 Task: Select a due date automation when advanced on, the moment a card is due add fields without custom field "Resume" set to a date between 1 and 7 days ago.
Action: Mouse moved to (1305, 107)
Screenshot: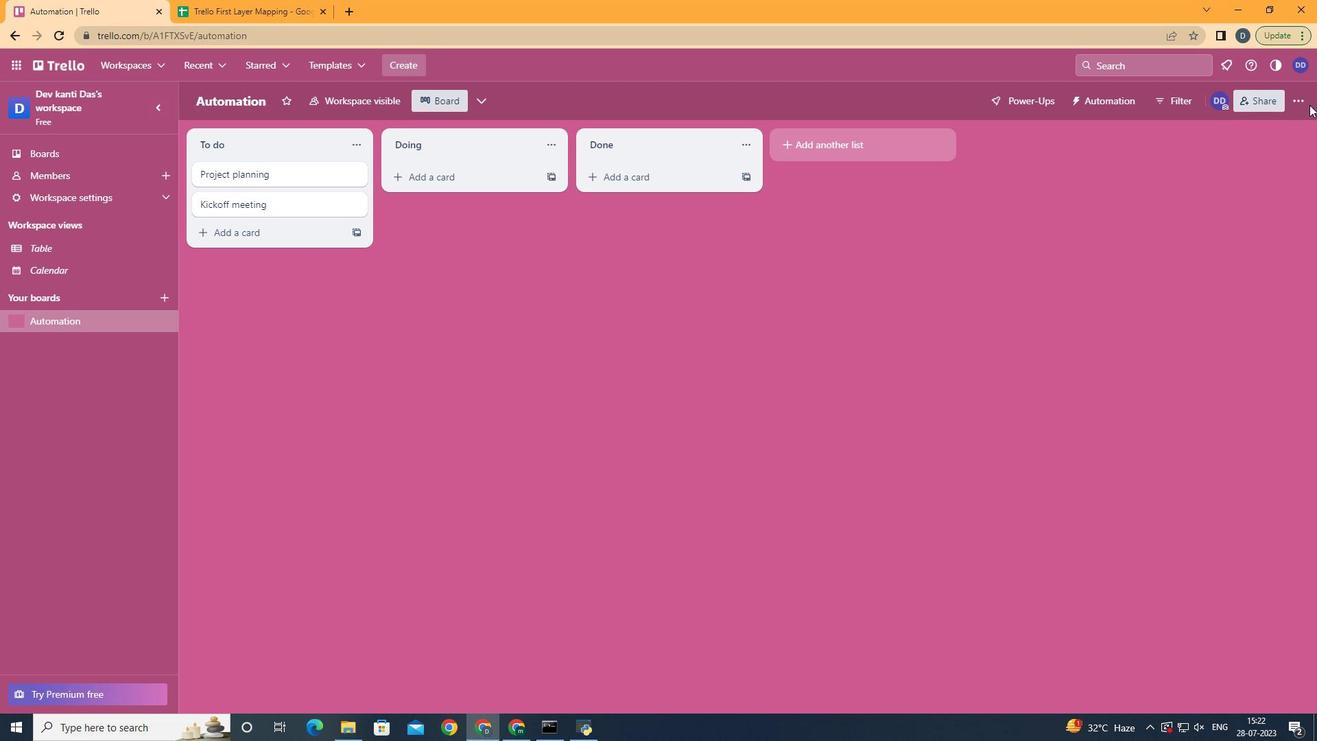 
Action: Mouse pressed left at (1305, 107)
Screenshot: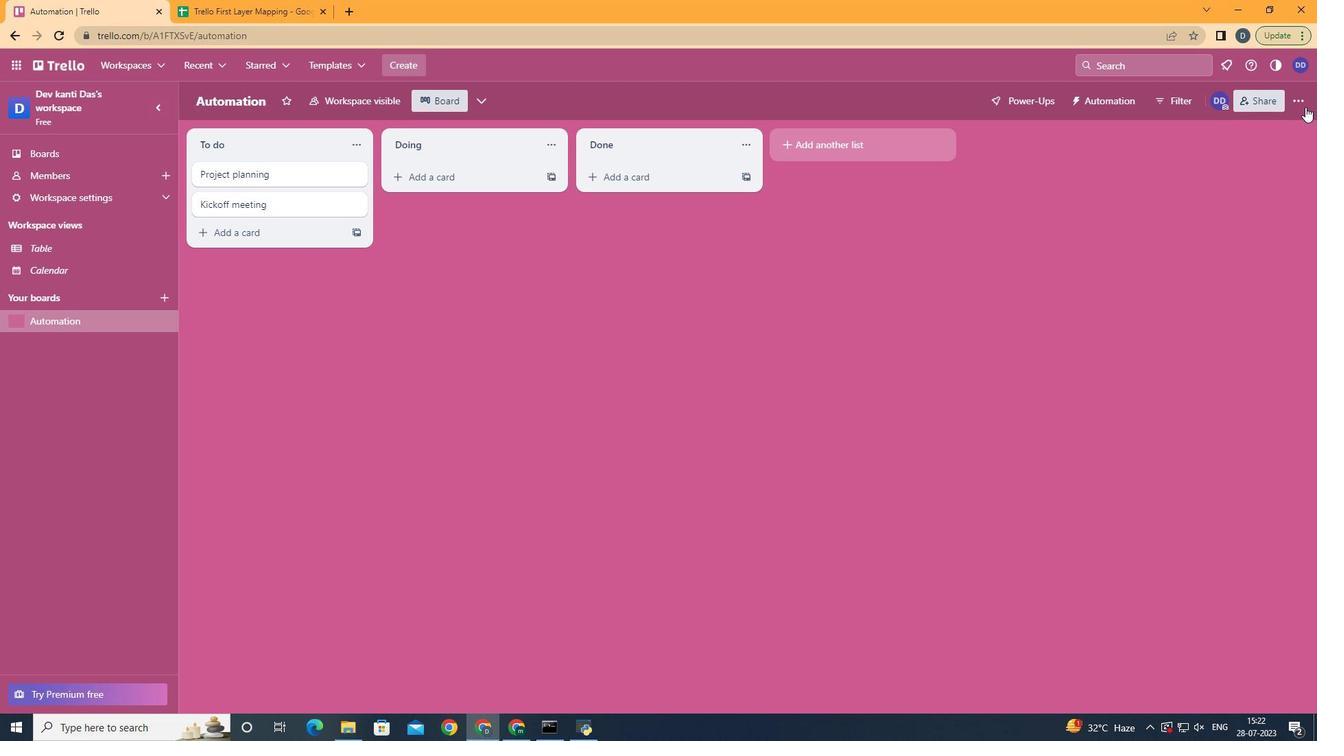 
Action: Mouse moved to (1196, 286)
Screenshot: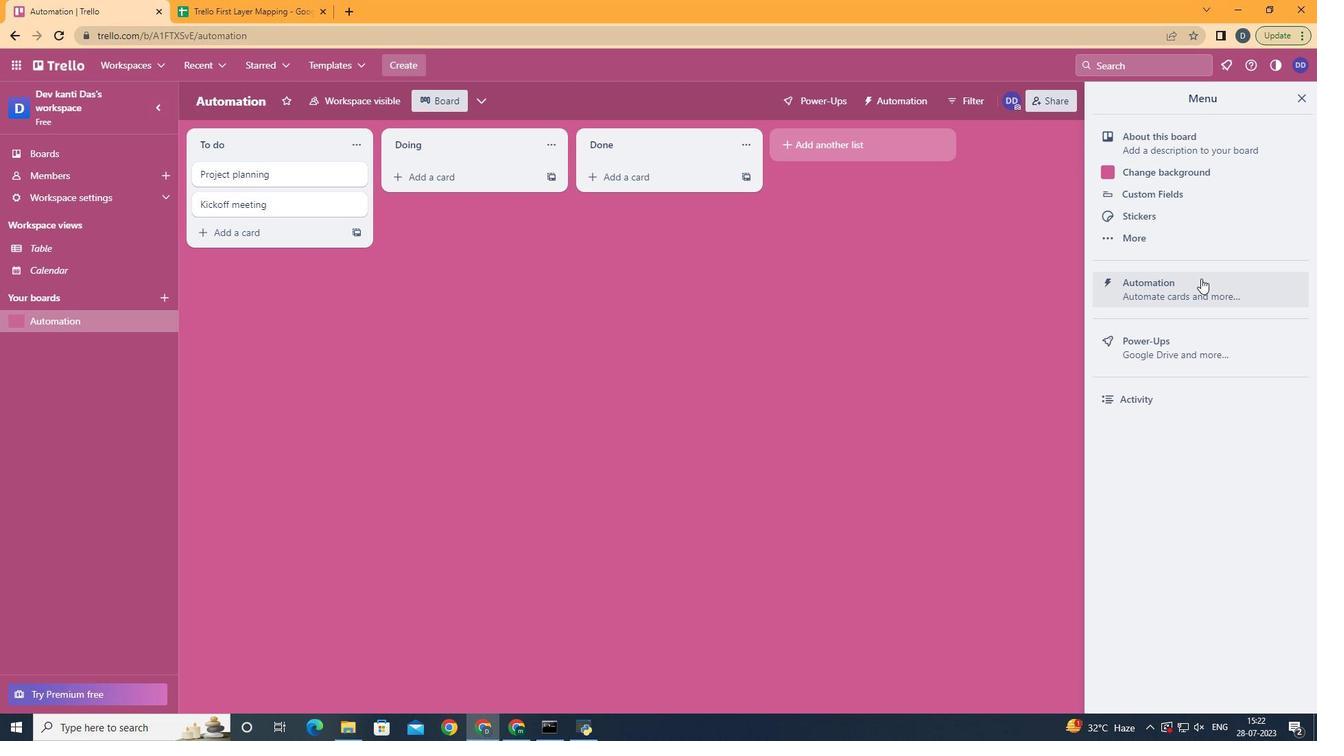 
Action: Mouse pressed left at (1196, 286)
Screenshot: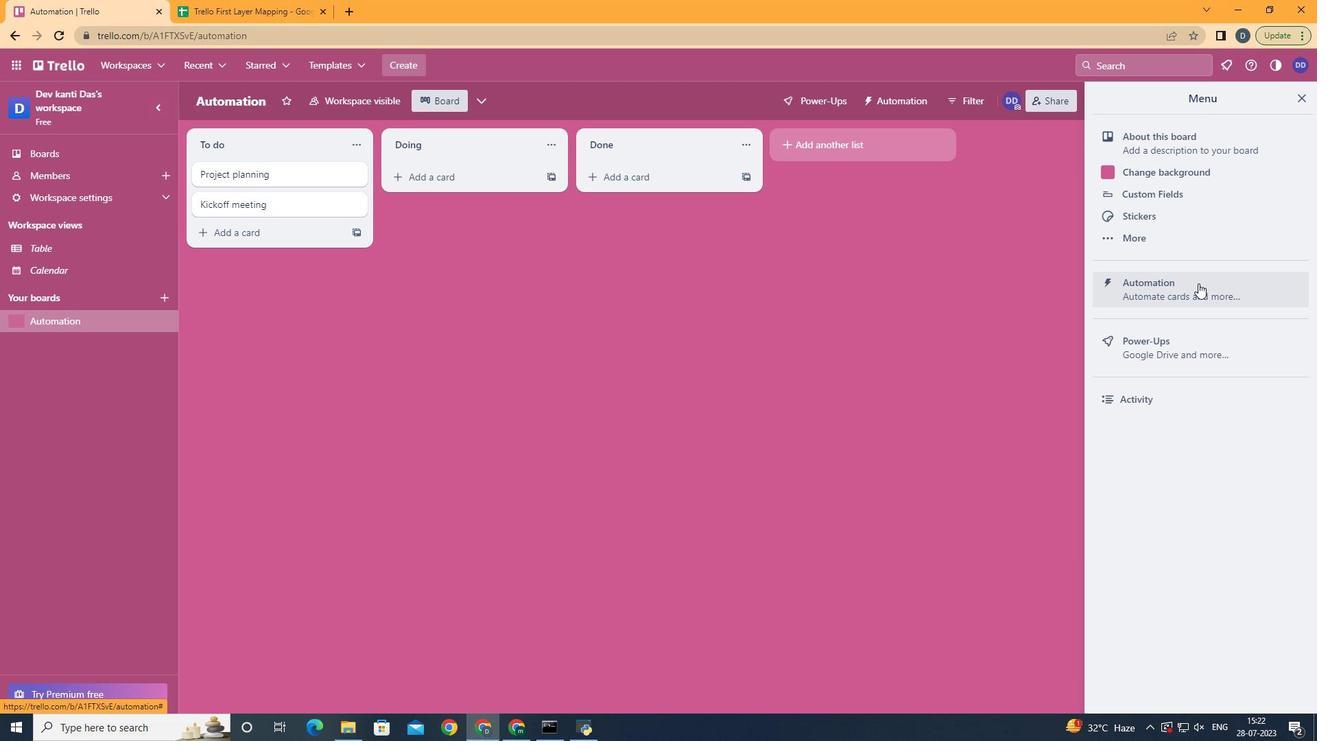 
Action: Mouse moved to (263, 273)
Screenshot: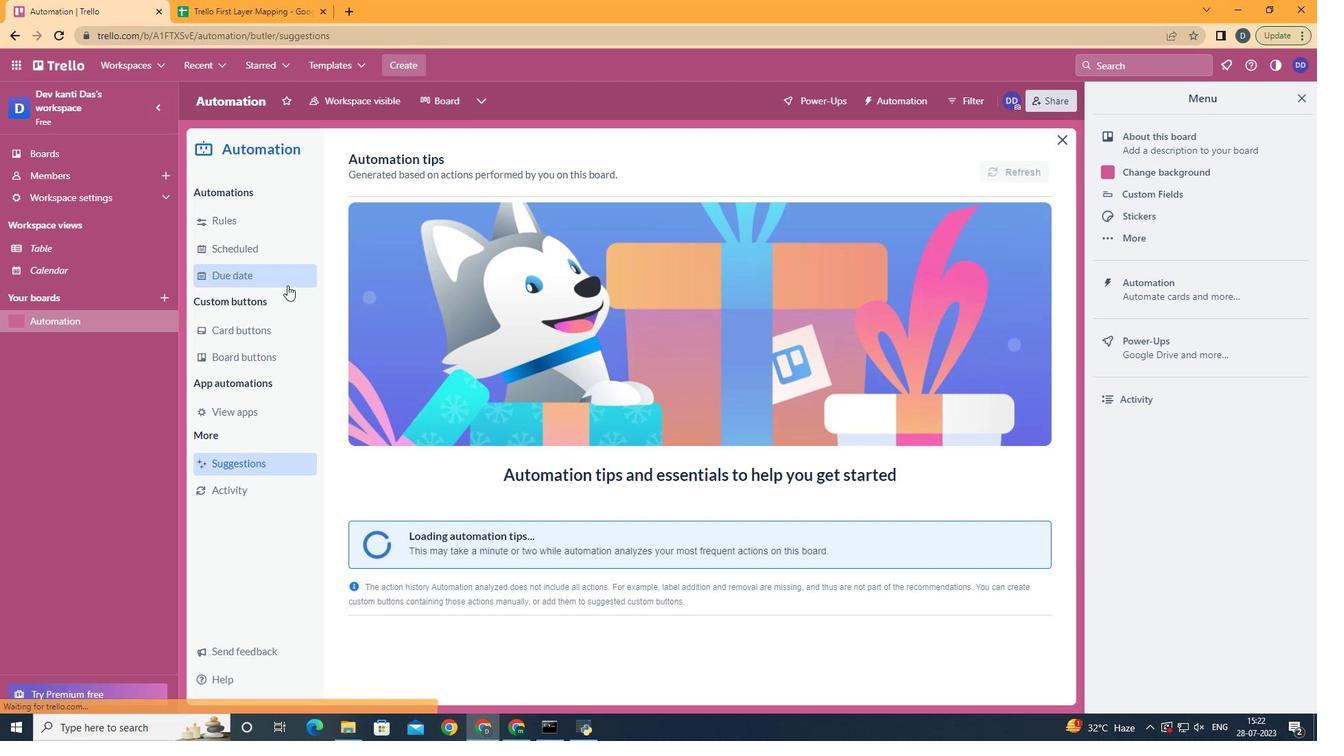 
Action: Mouse pressed left at (263, 273)
Screenshot: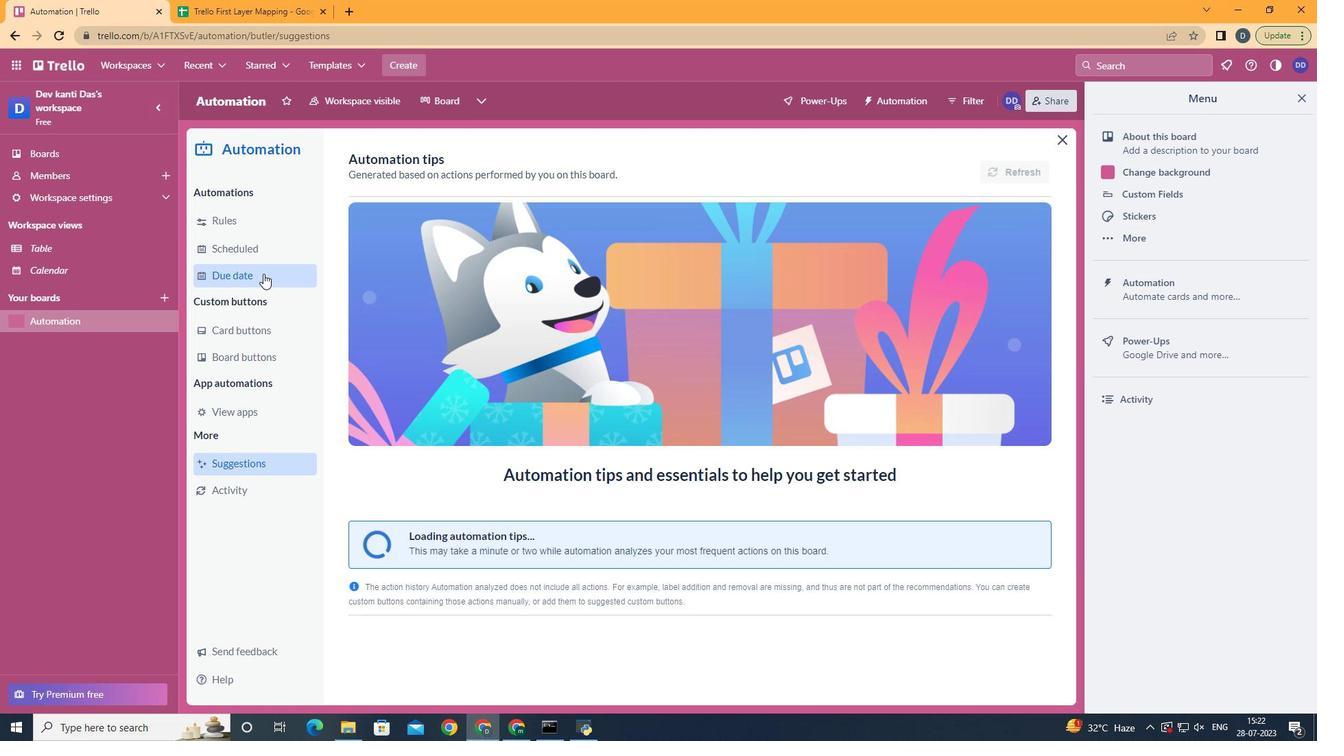 
Action: Mouse moved to (991, 168)
Screenshot: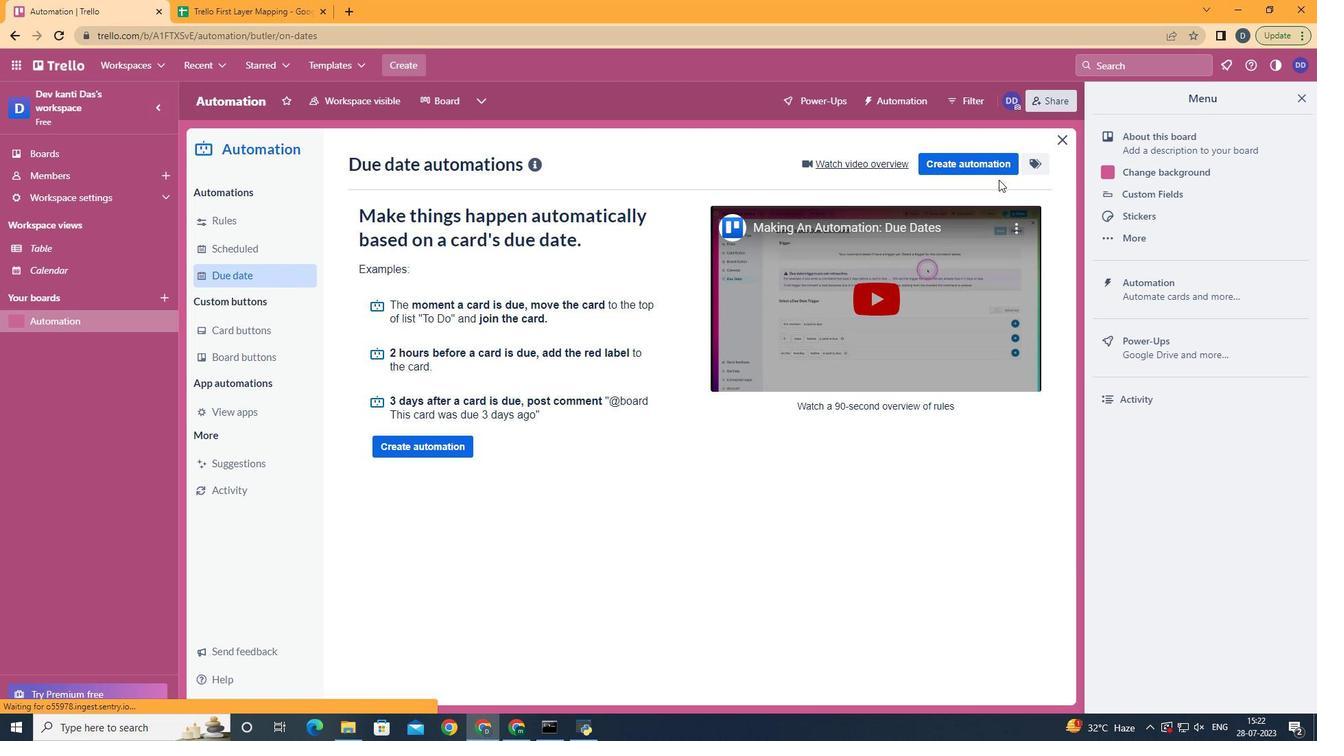 
Action: Mouse pressed left at (991, 168)
Screenshot: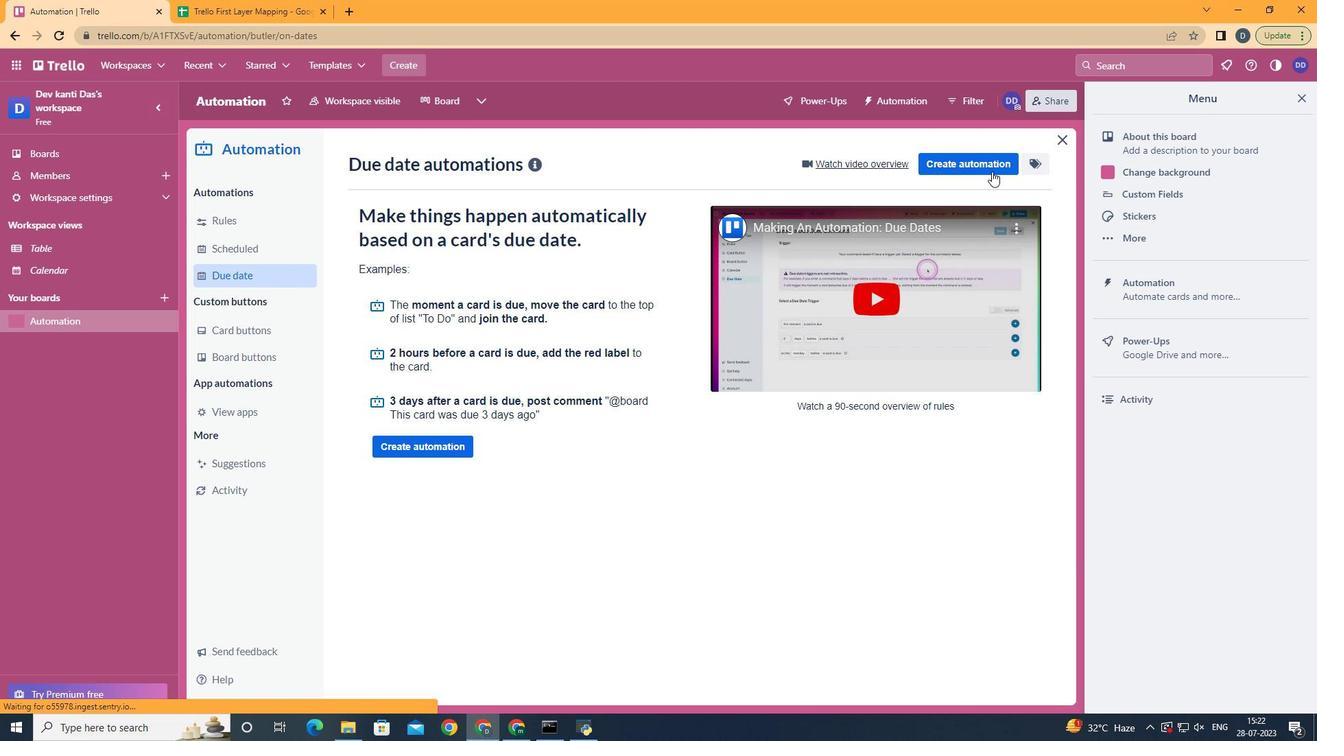 
Action: Mouse moved to (697, 302)
Screenshot: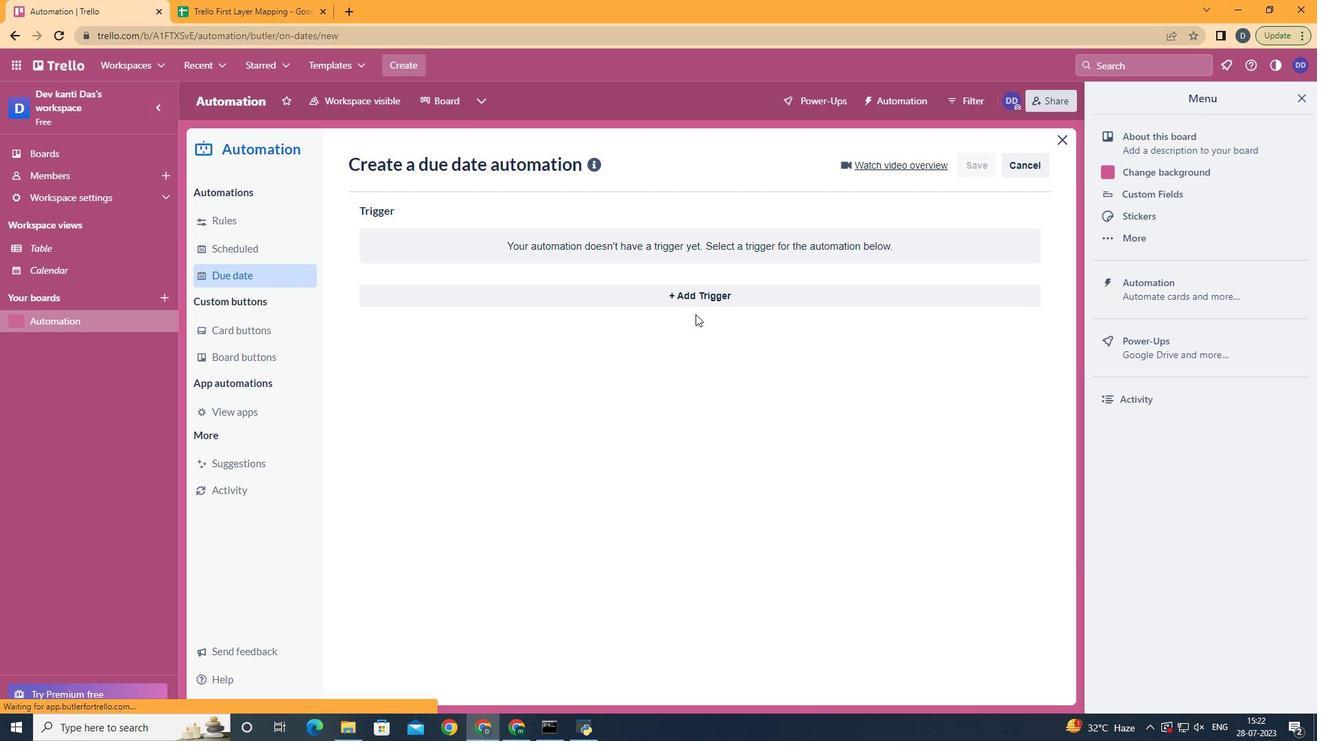 
Action: Mouse pressed left at (697, 302)
Screenshot: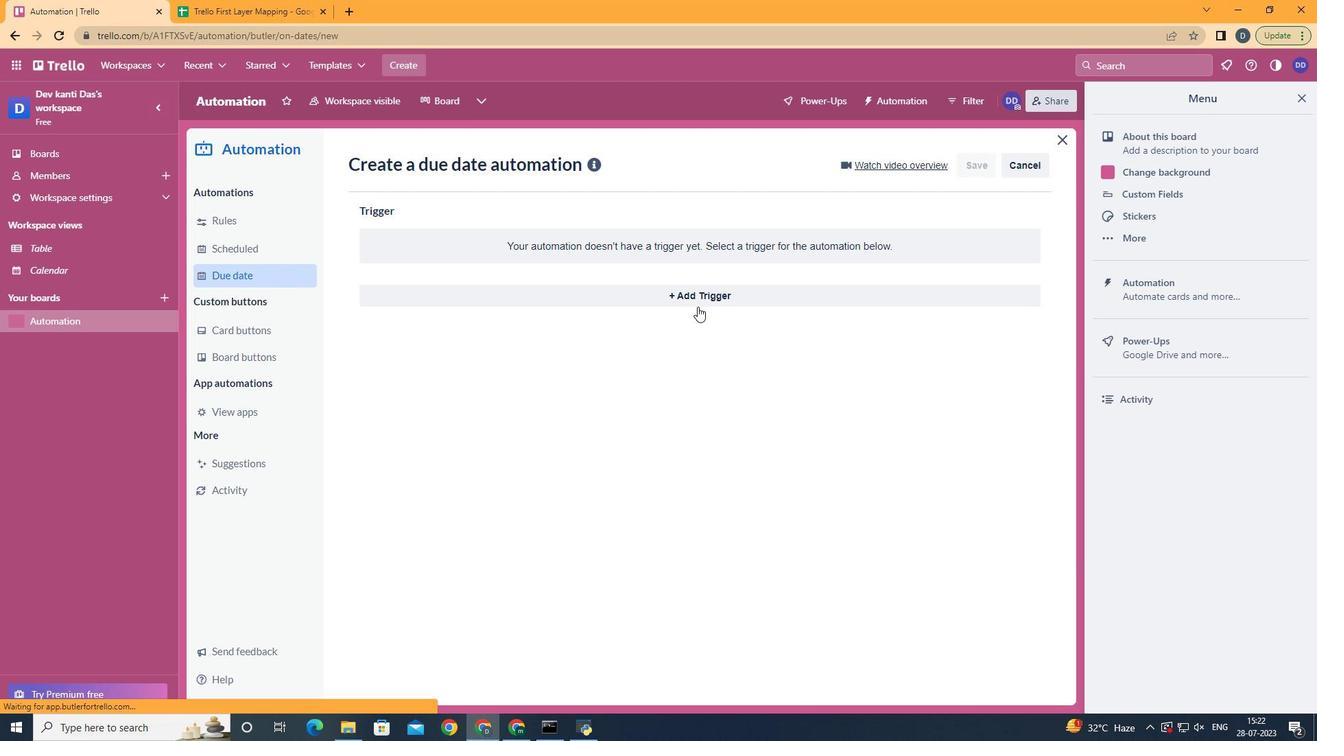 
Action: Mouse moved to (422, 483)
Screenshot: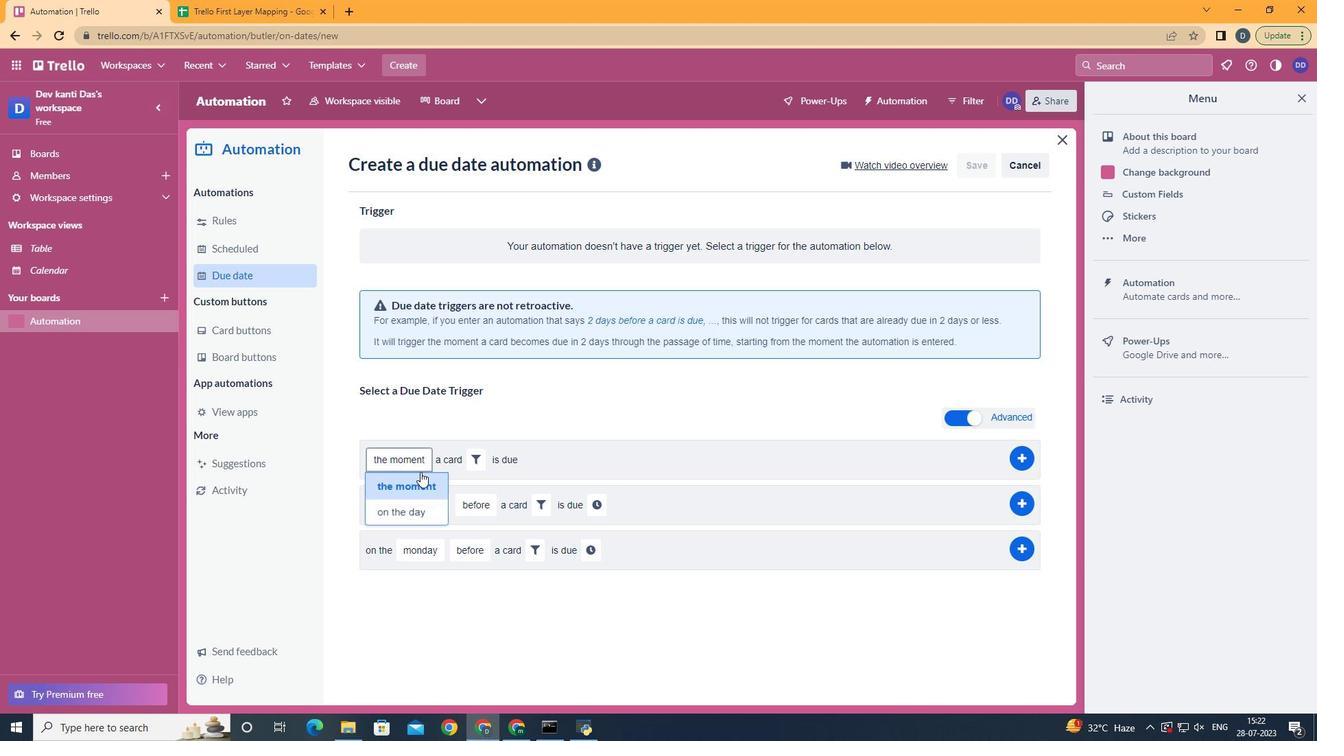 
Action: Mouse pressed left at (422, 483)
Screenshot: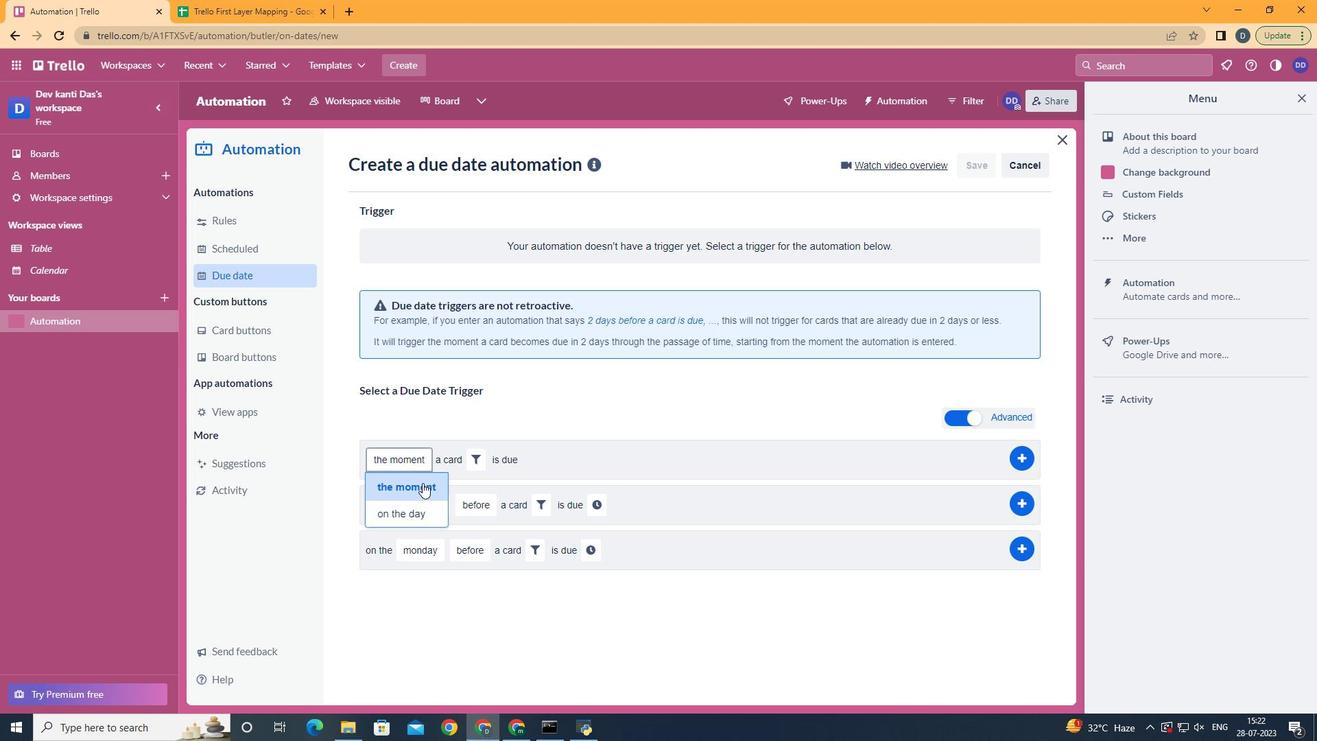 
Action: Mouse moved to (474, 457)
Screenshot: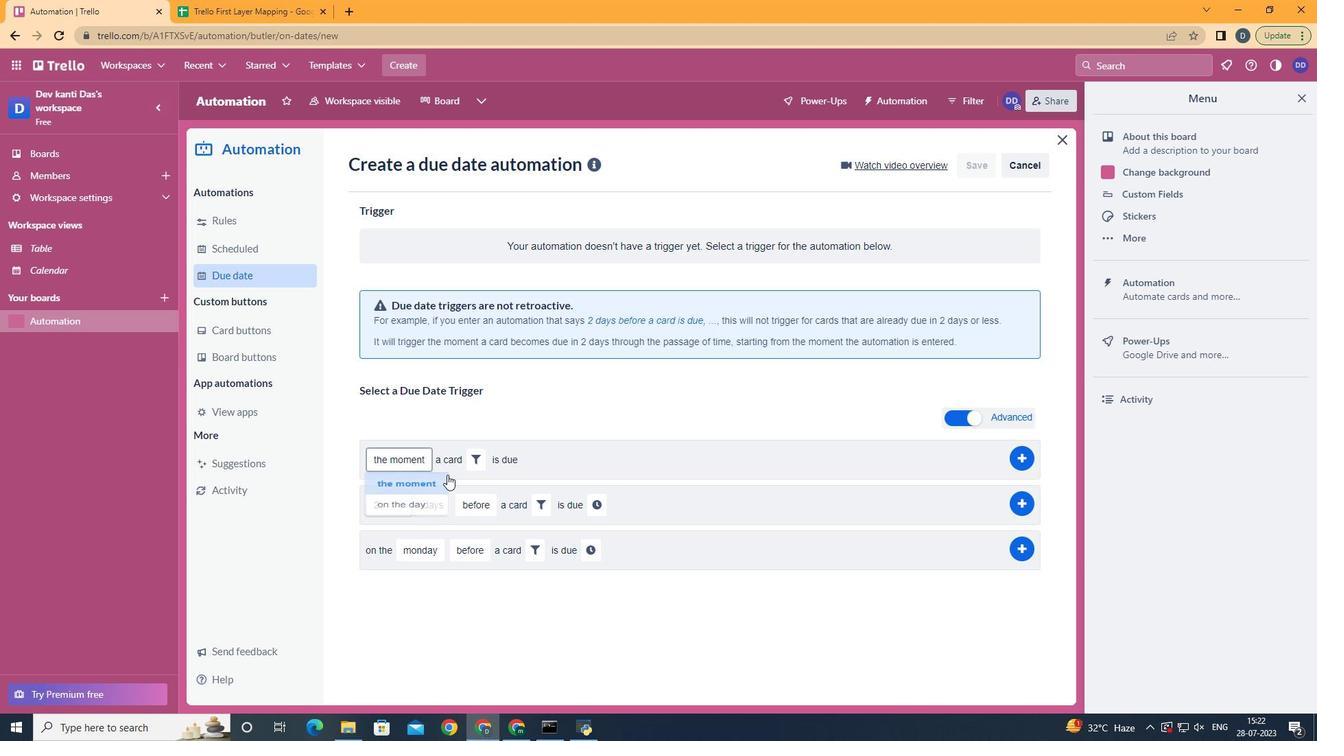 
Action: Mouse pressed left at (474, 457)
Screenshot: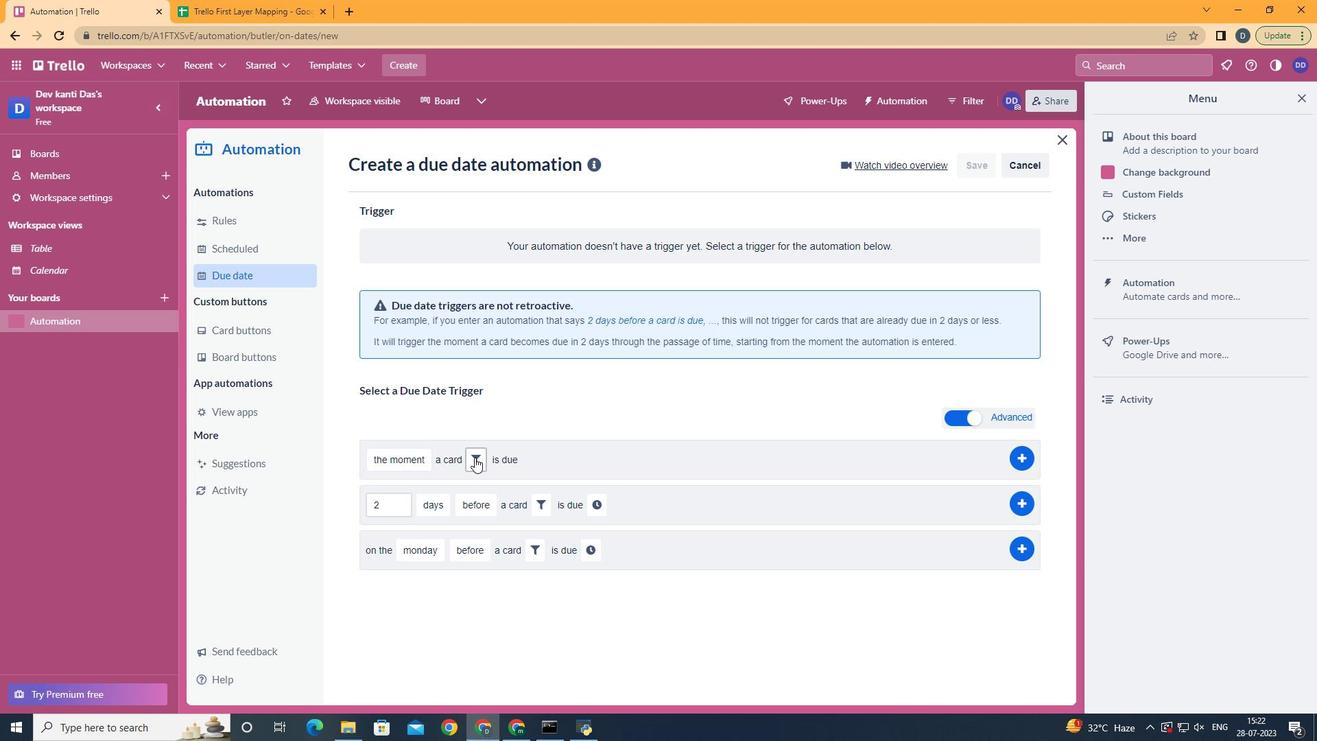 
Action: Mouse moved to (708, 503)
Screenshot: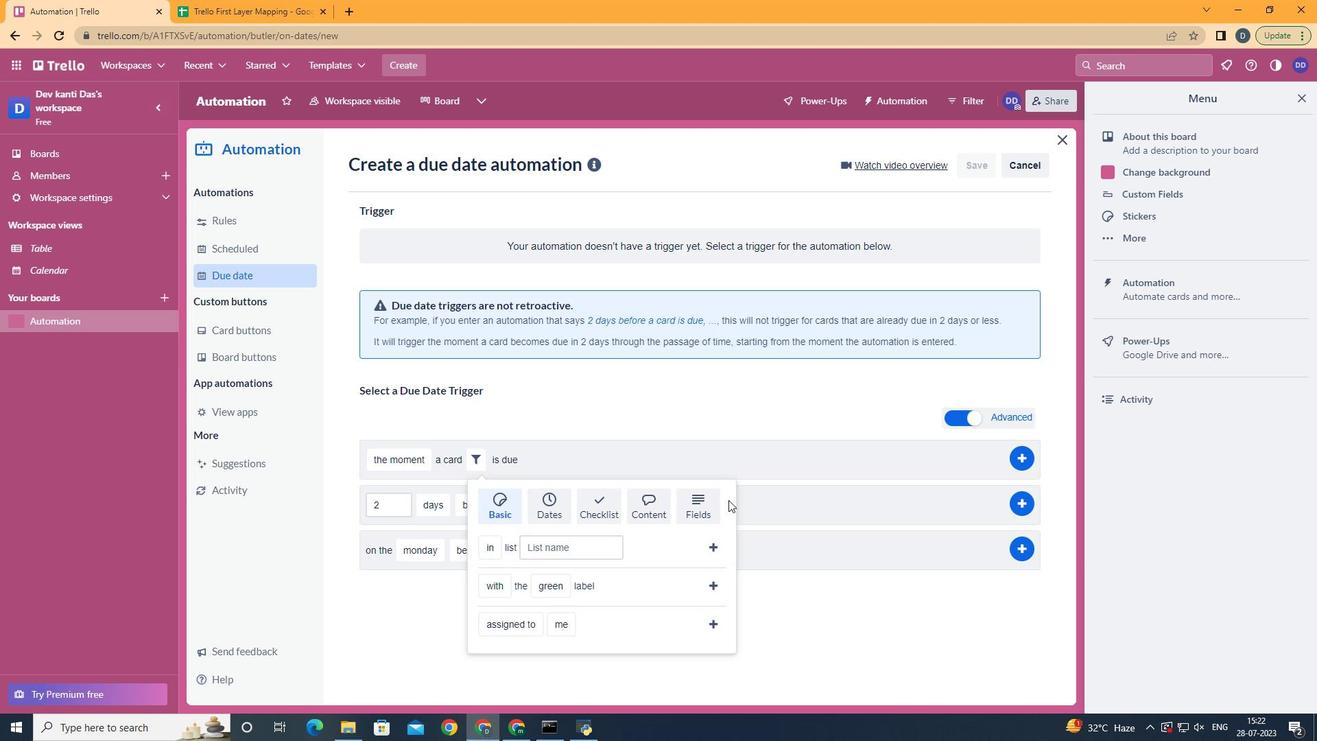 
Action: Mouse pressed left at (708, 503)
Screenshot: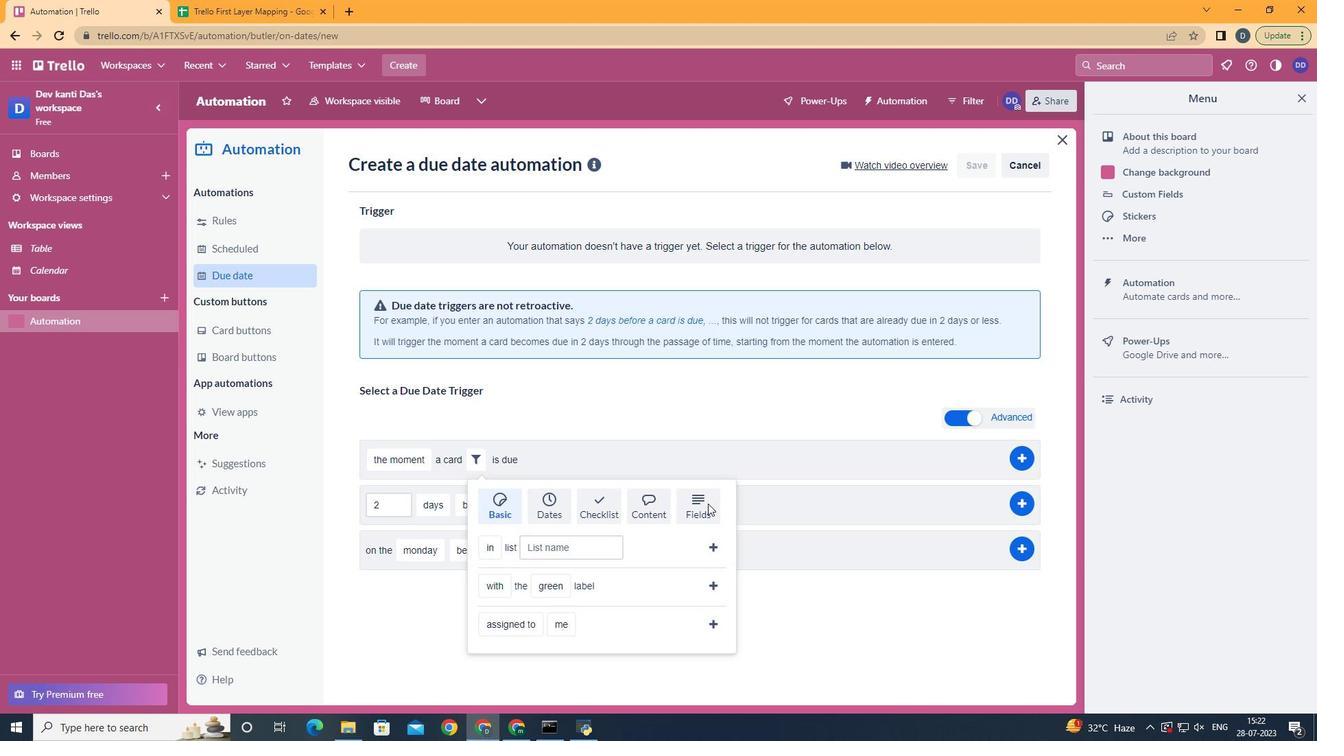 
Action: Mouse scrolled (708, 503) with delta (0, 0)
Screenshot: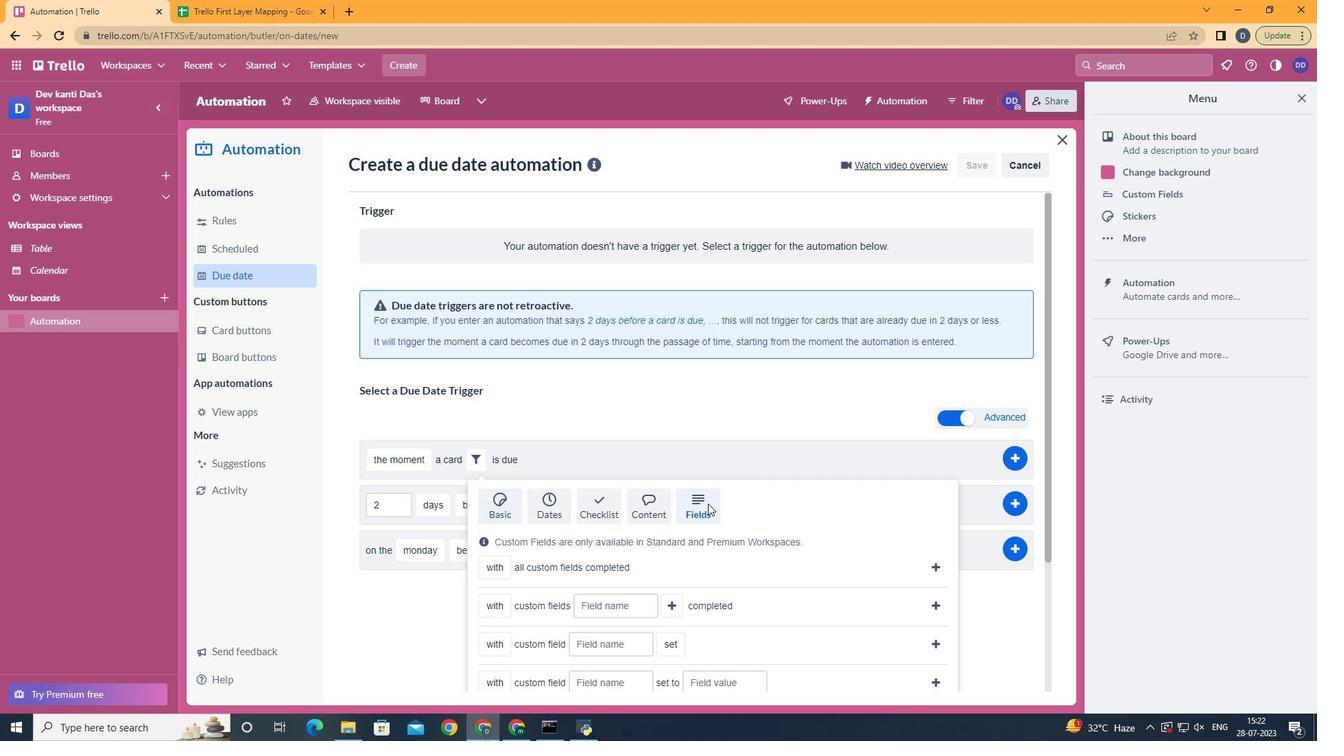
Action: Mouse scrolled (708, 503) with delta (0, 0)
Screenshot: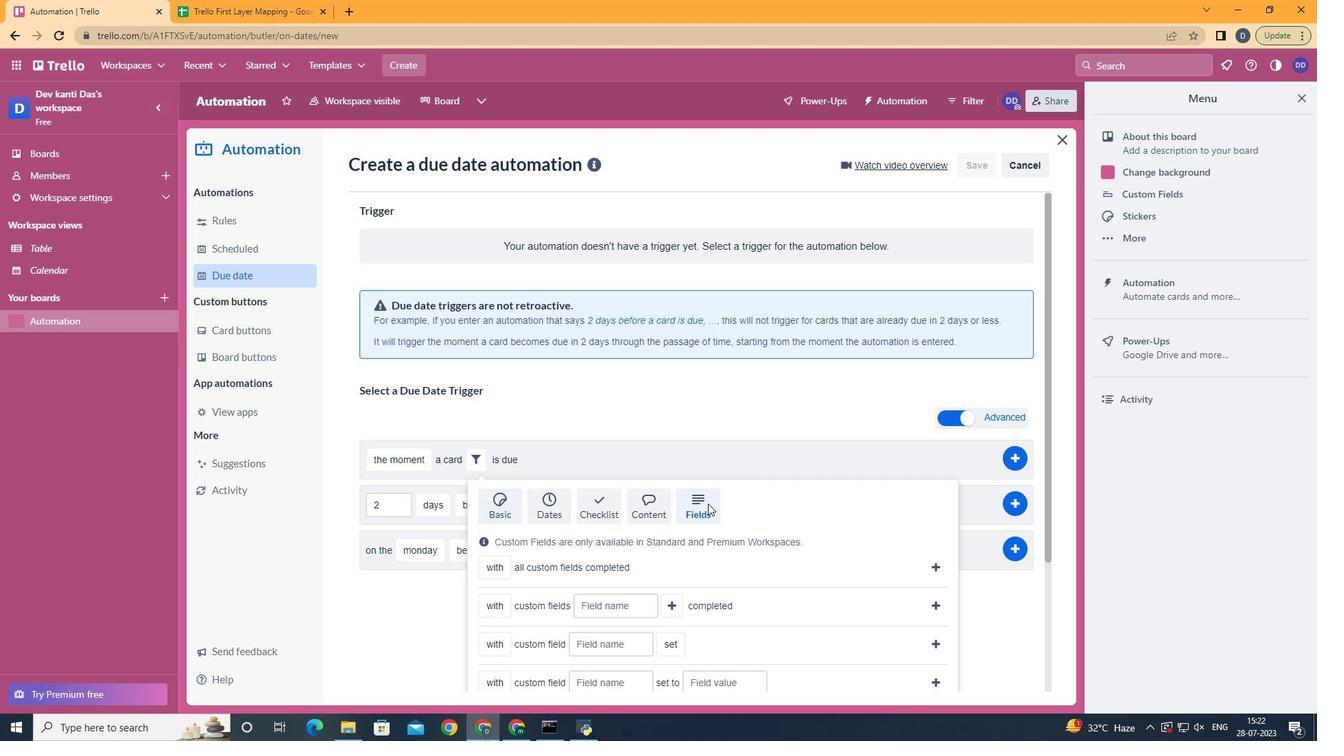 
Action: Mouse scrolled (708, 503) with delta (0, 0)
Screenshot: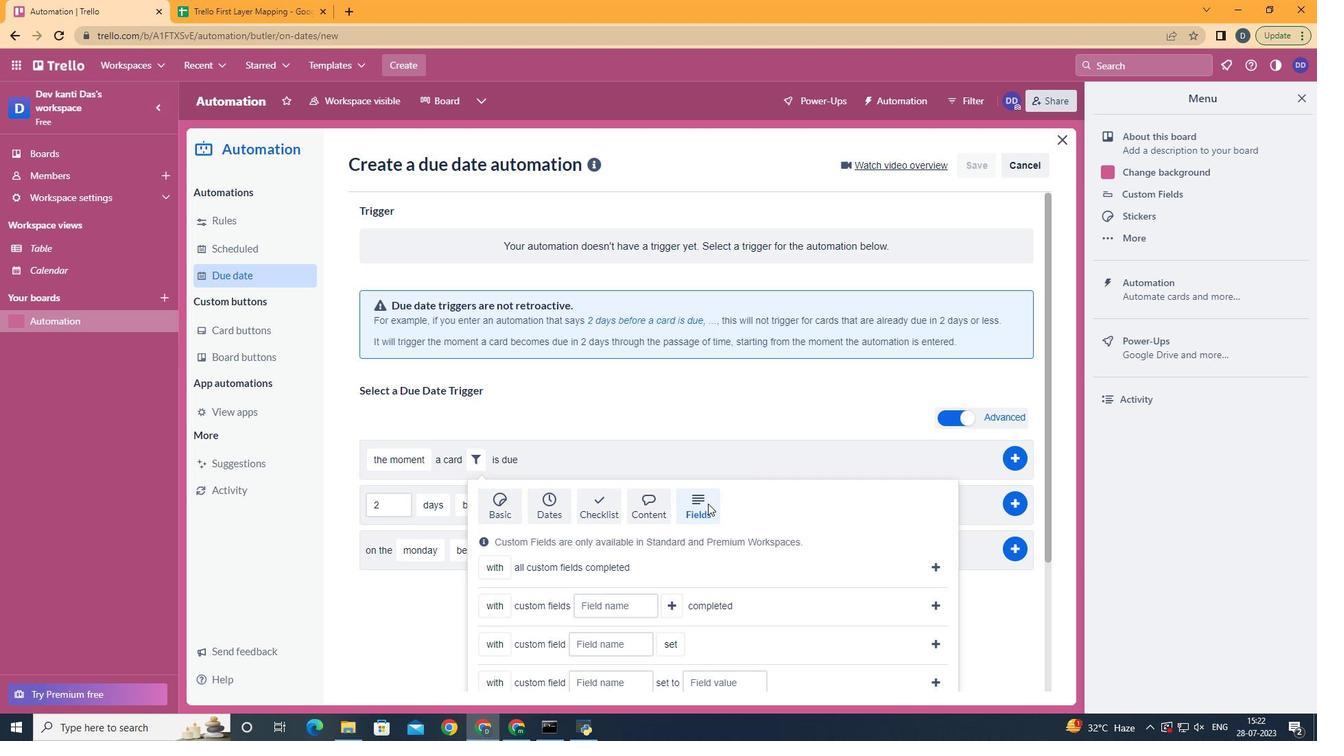 
Action: Mouse scrolled (708, 502) with delta (0, -1)
Screenshot: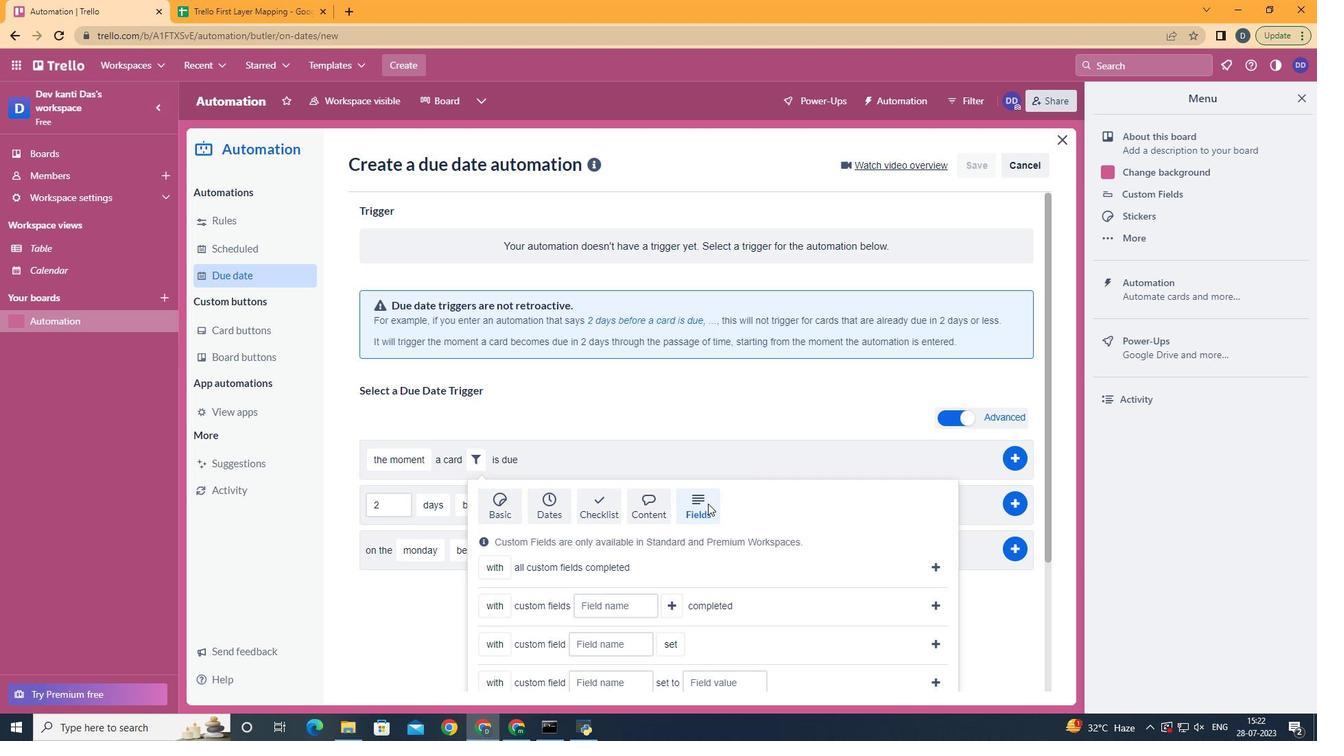 
Action: Mouse scrolled (708, 503) with delta (0, 0)
Screenshot: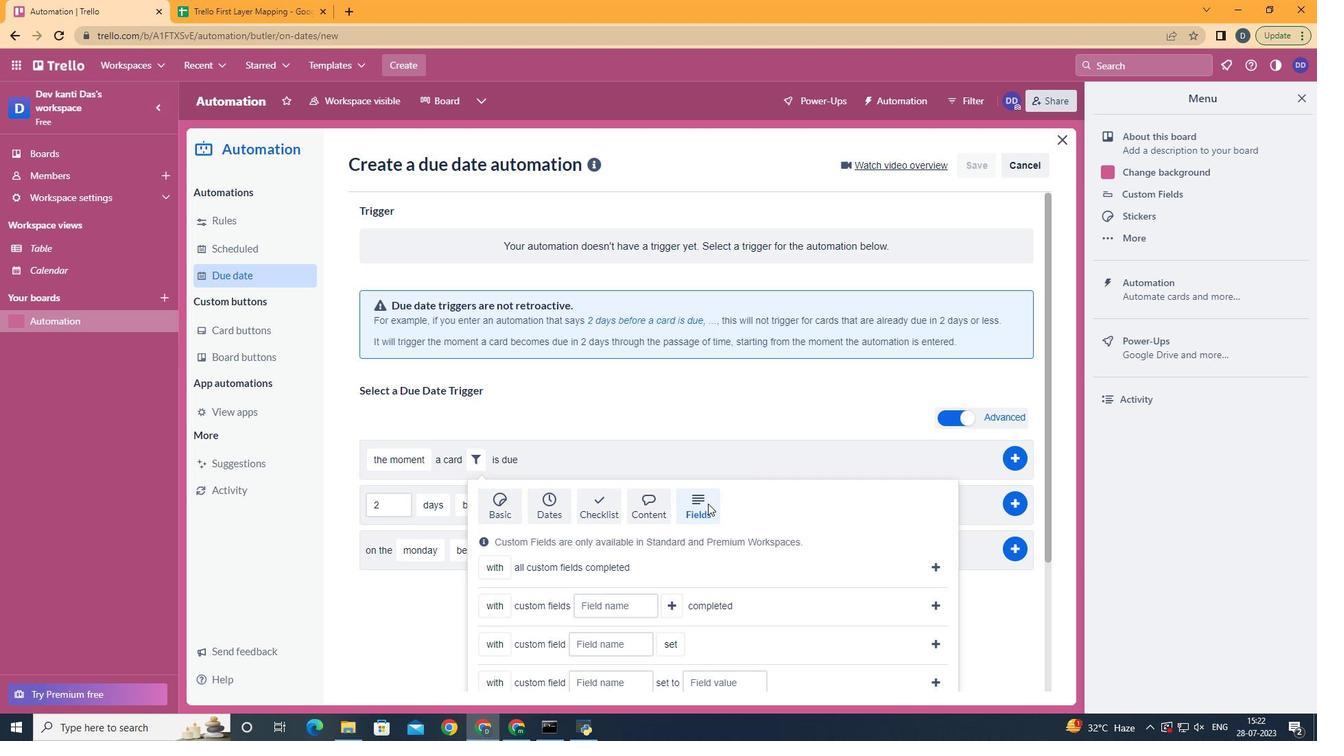 
Action: Mouse scrolled (708, 503) with delta (0, 0)
Screenshot: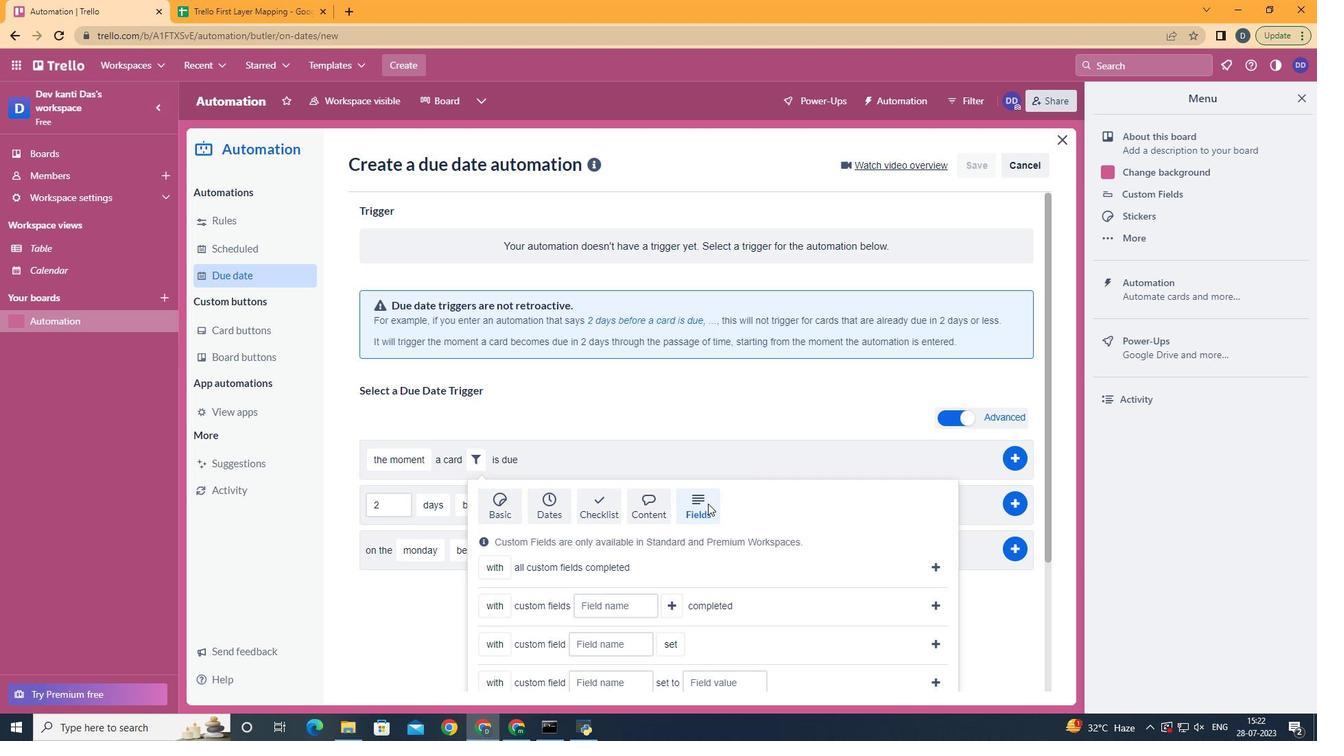 
Action: Mouse moved to (501, 629)
Screenshot: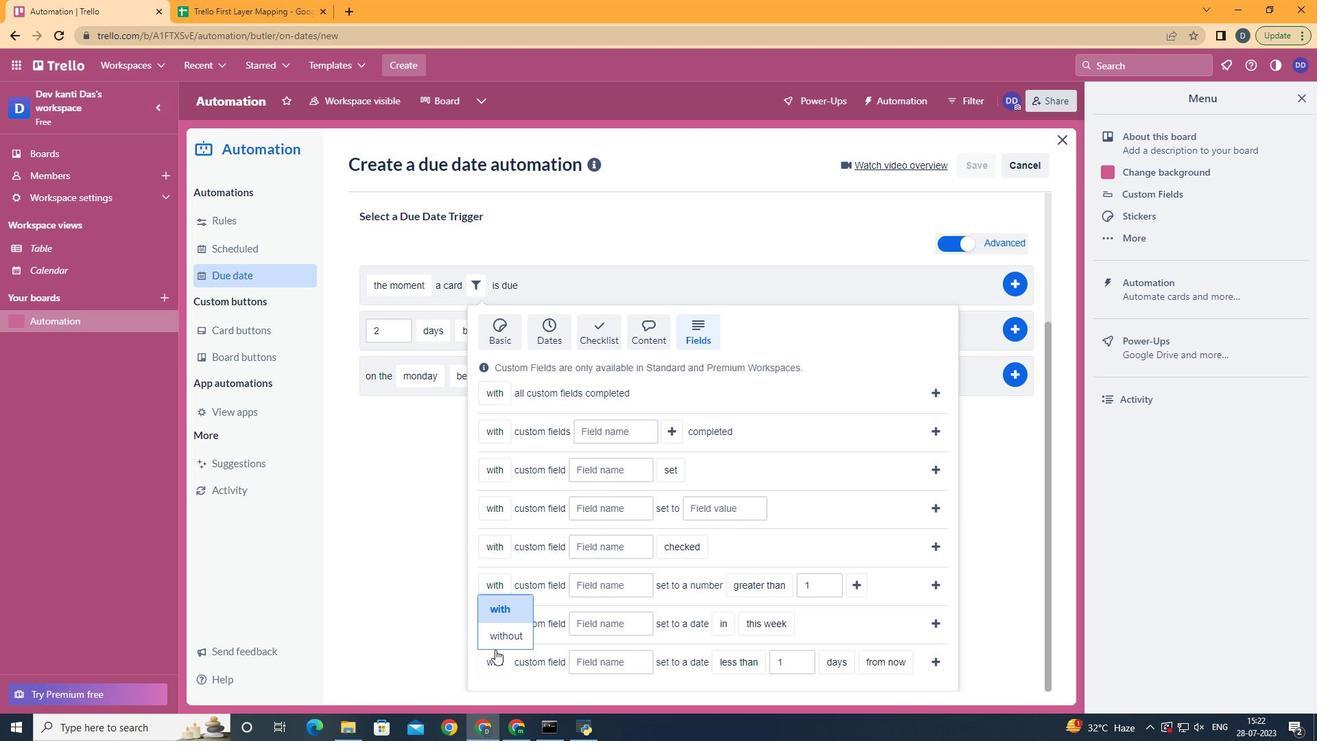 
Action: Mouse pressed left at (501, 629)
Screenshot: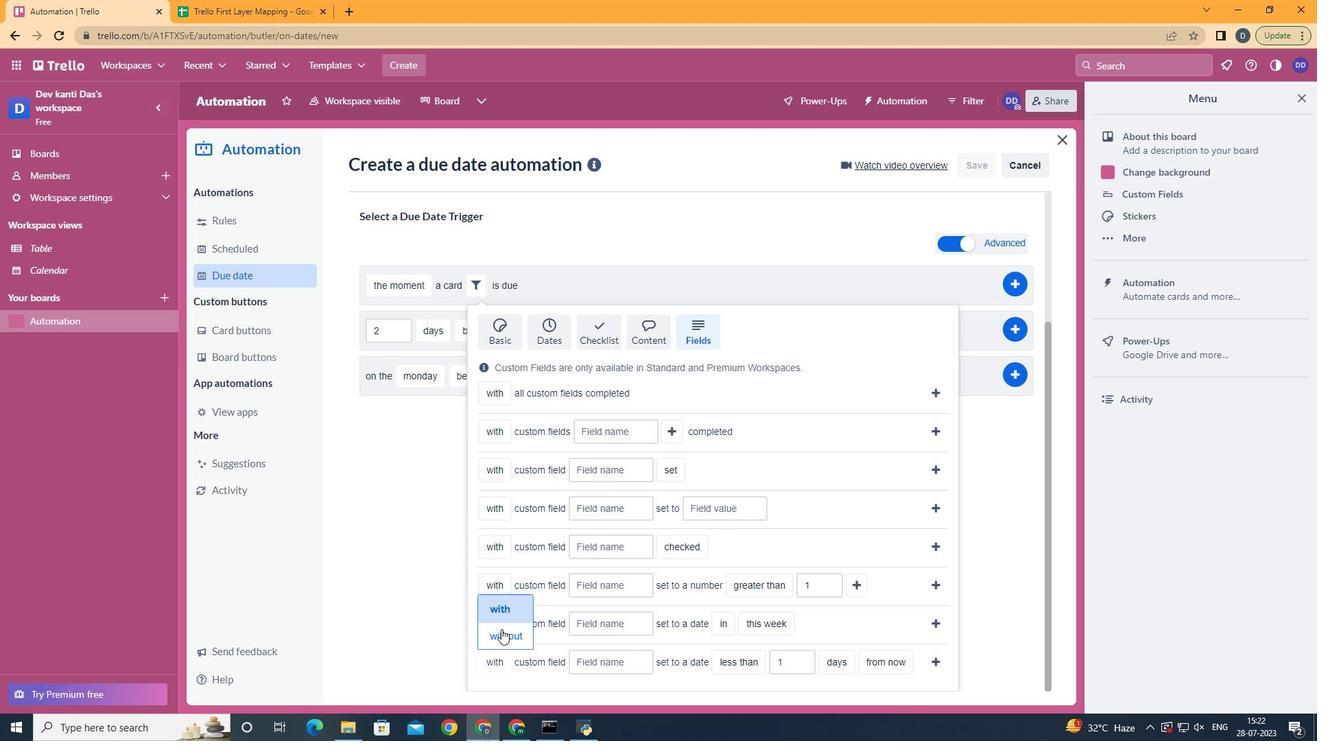 
Action: Mouse moved to (597, 654)
Screenshot: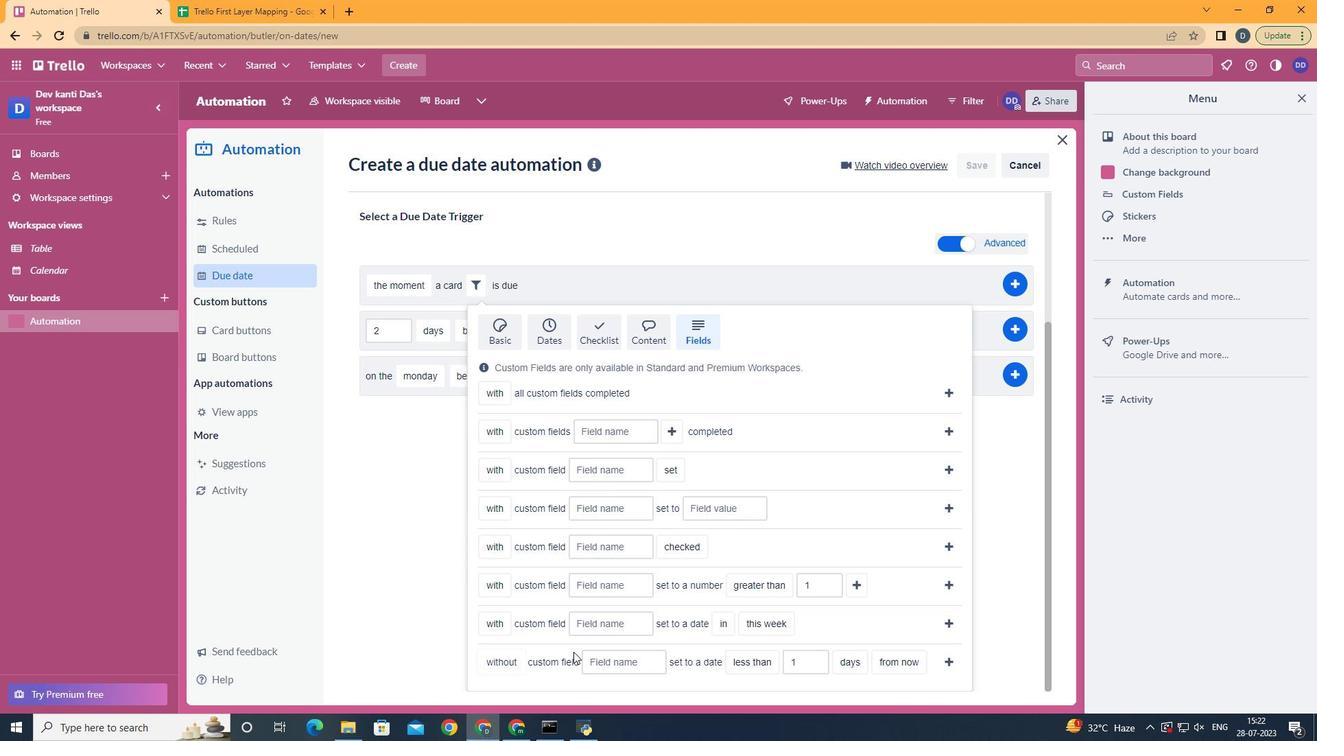 
Action: Mouse pressed left at (597, 654)
Screenshot: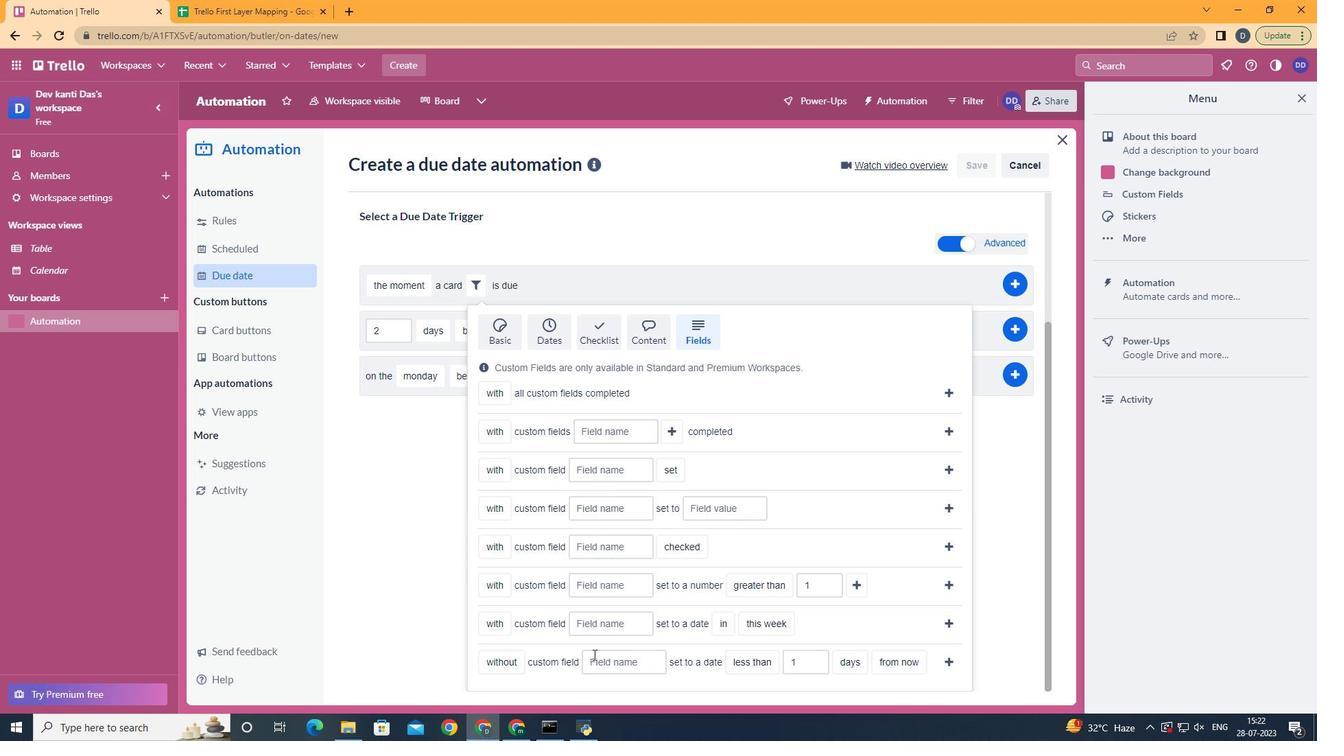 
Action: Key pressed <Key.shift>Resume
Screenshot: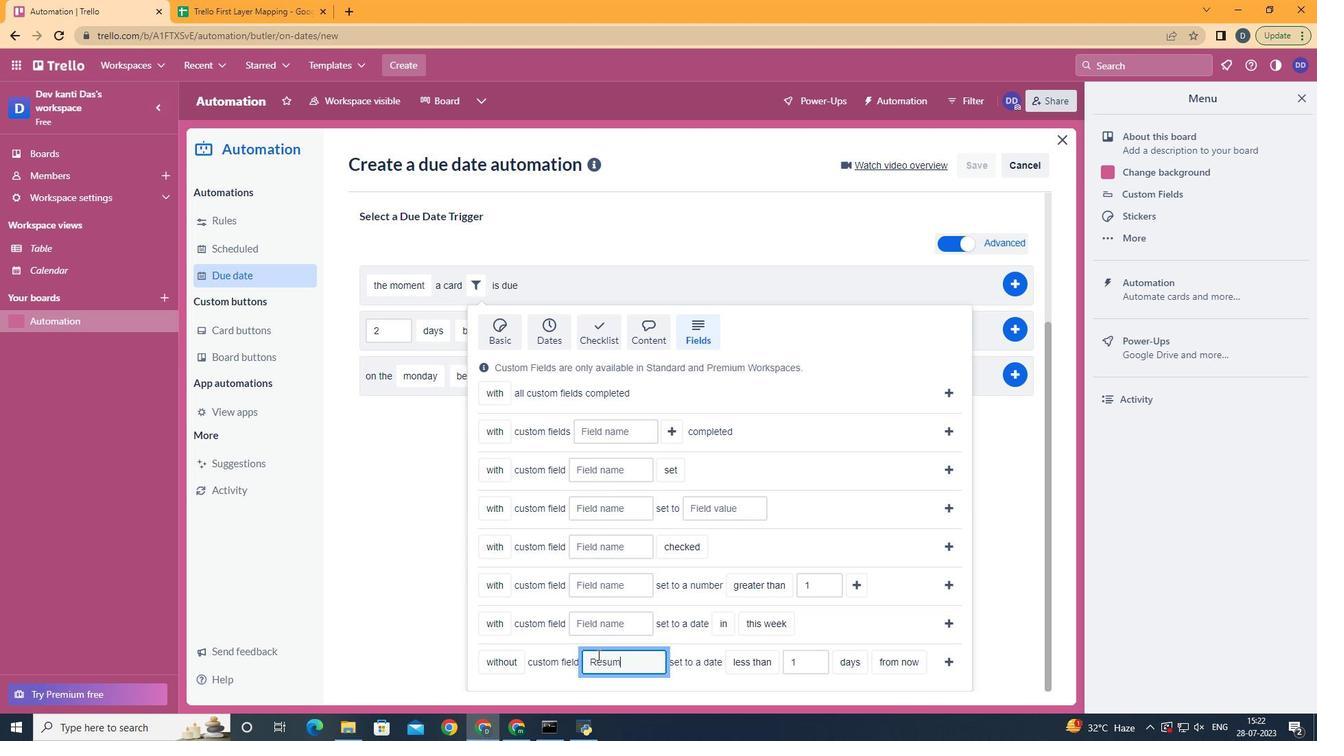 
Action: Mouse moved to (762, 626)
Screenshot: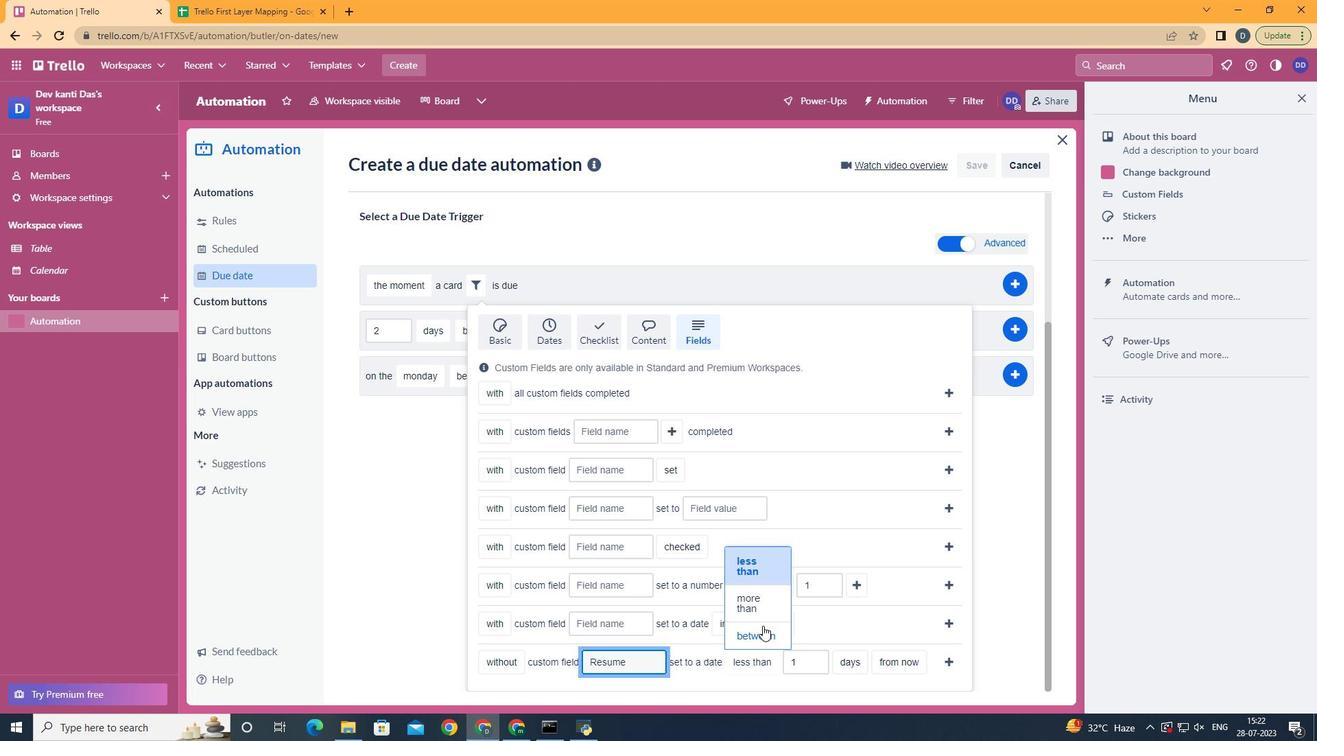 
Action: Mouse pressed left at (762, 626)
Screenshot: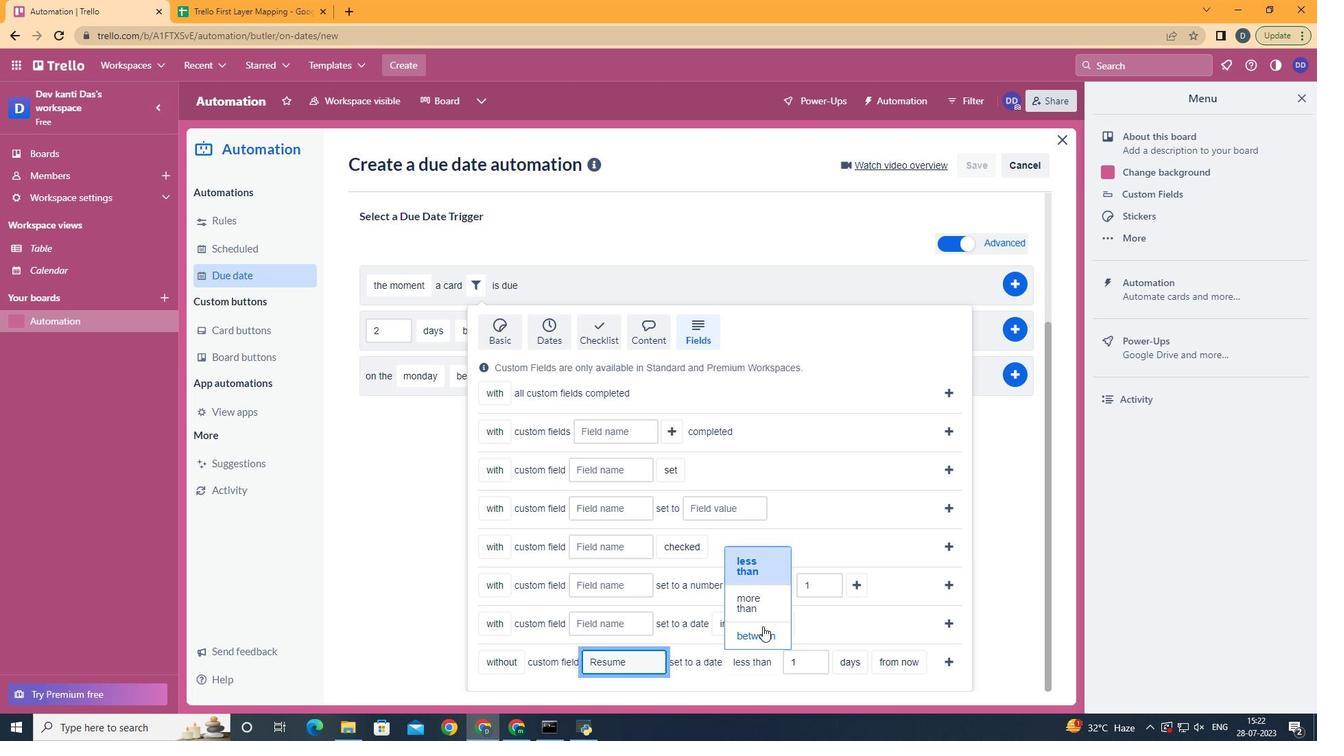 
Action: Mouse moved to (936, 612)
Screenshot: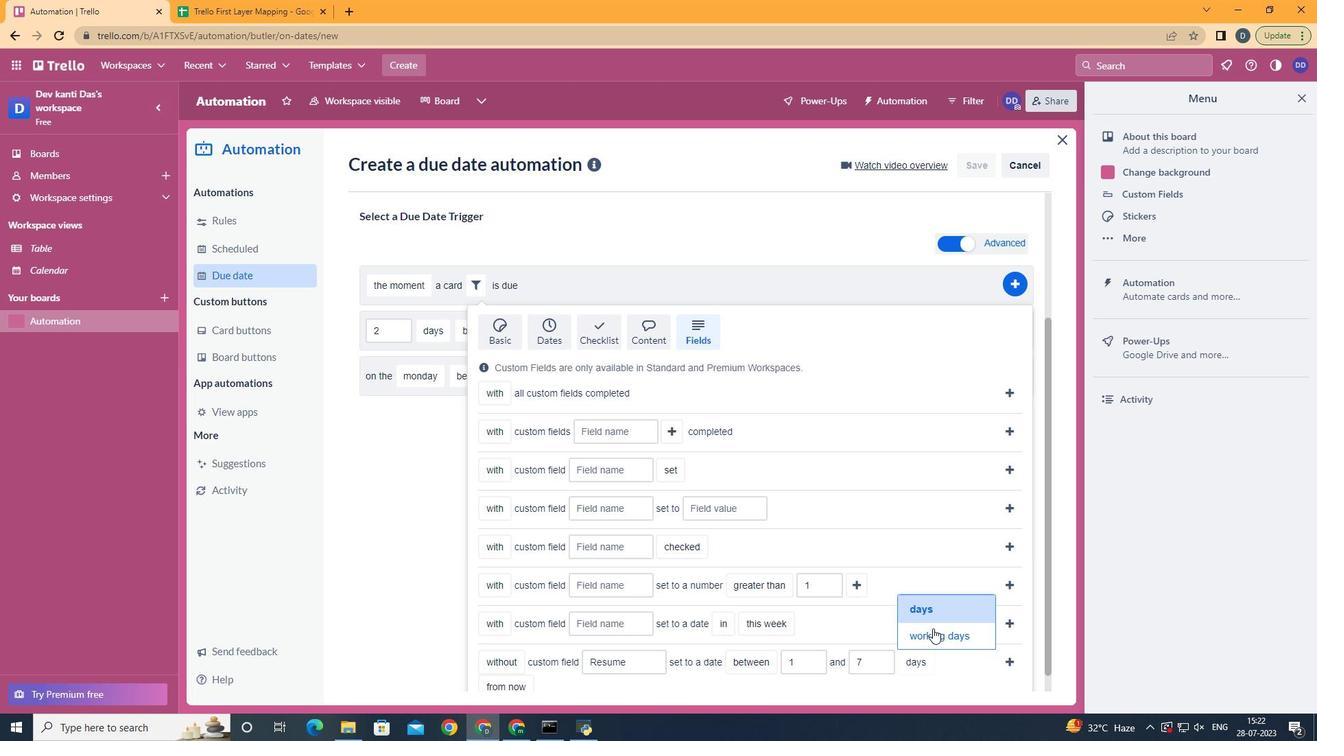 
Action: Mouse pressed left at (936, 612)
Screenshot: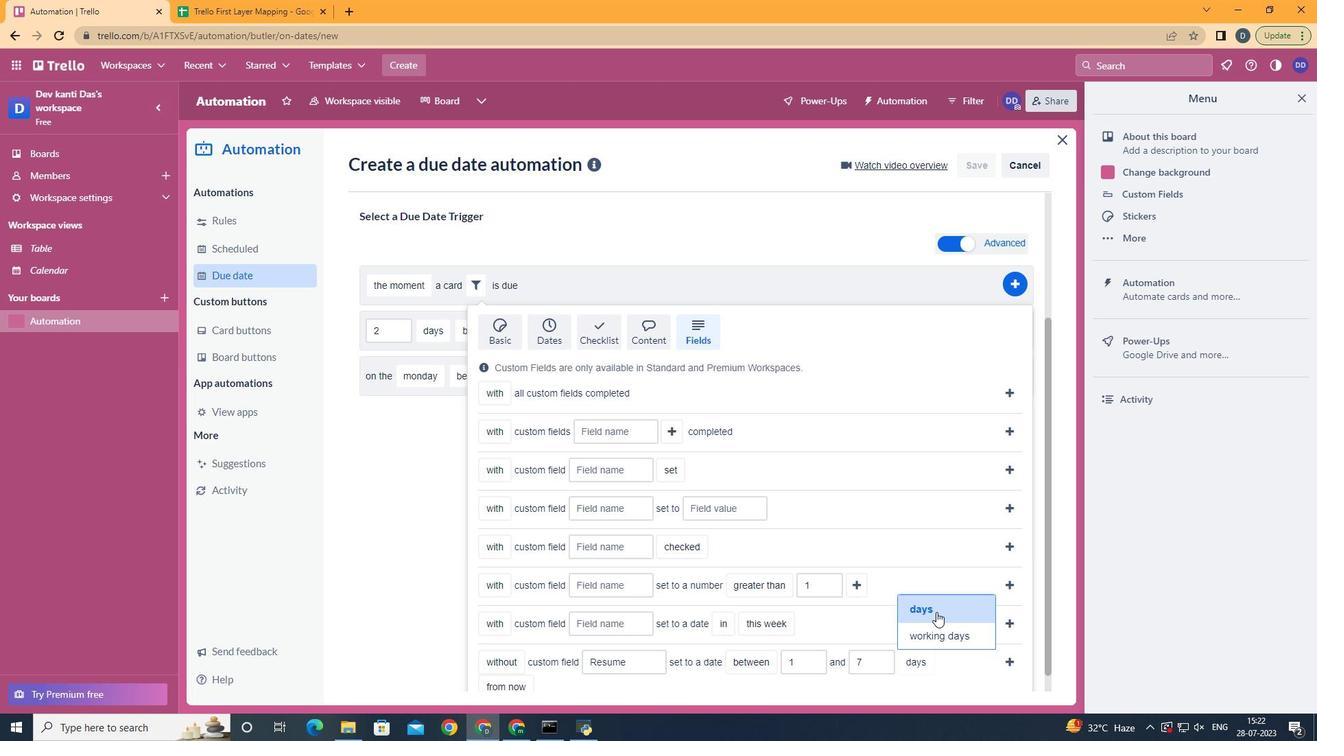 
Action: Mouse scrolled (936, 611) with delta (0, 0)
Screenshot: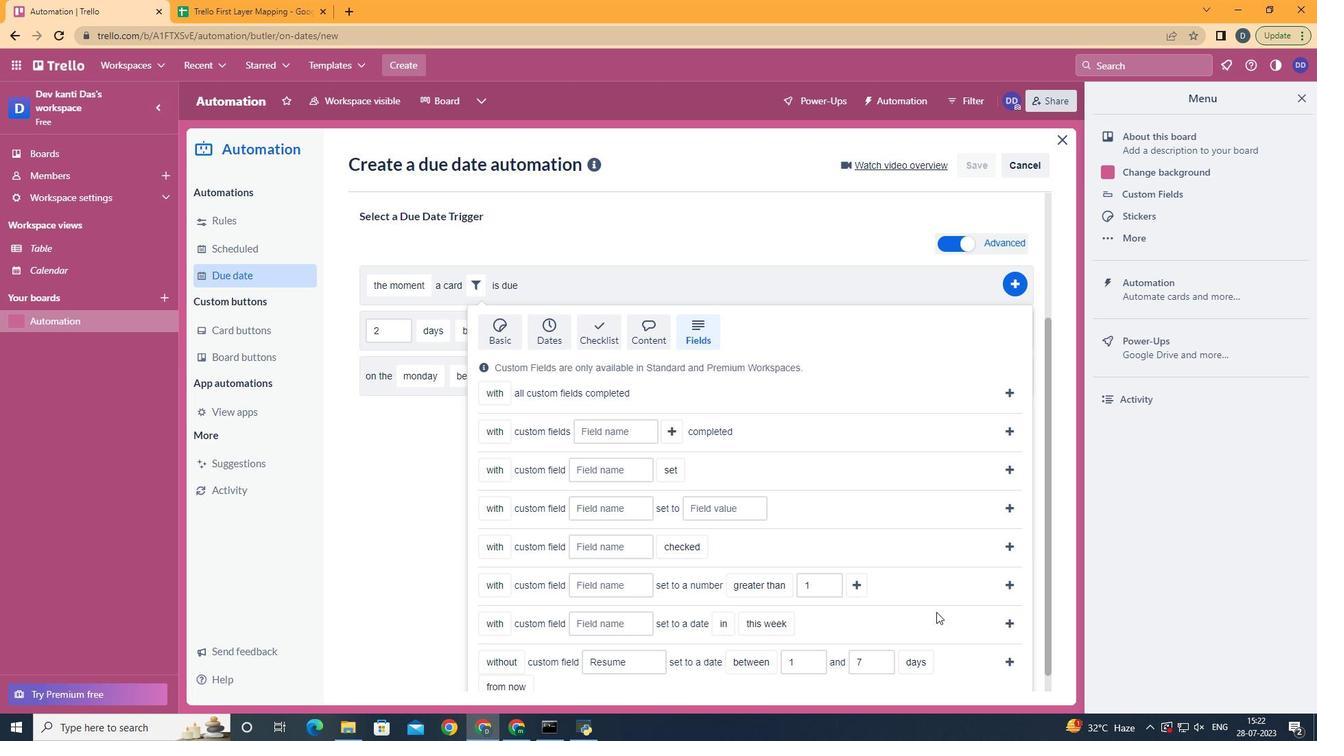 
Action: Mouse scrolled (936, 611) with delta (0, 0)
Screenshot: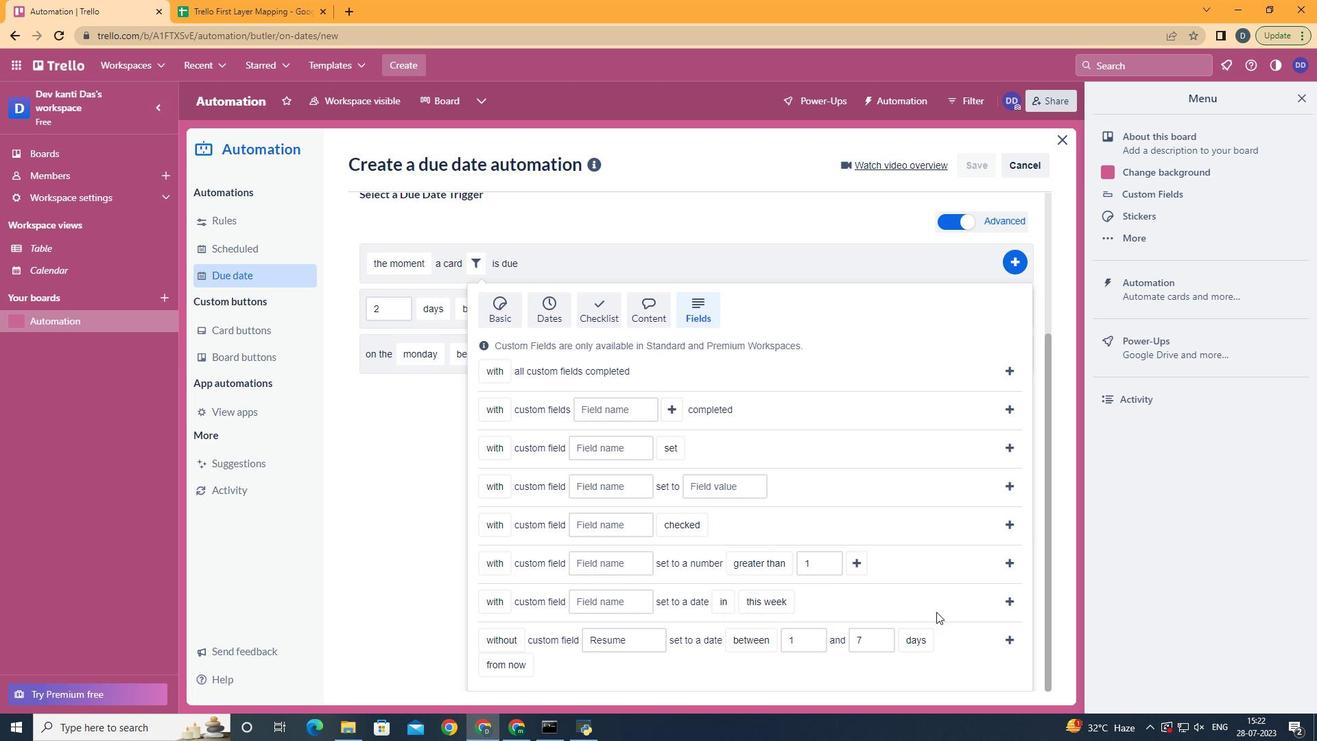 
Action: Mouse scrolled (936, 611) with delta (0, 0)
Screenshot: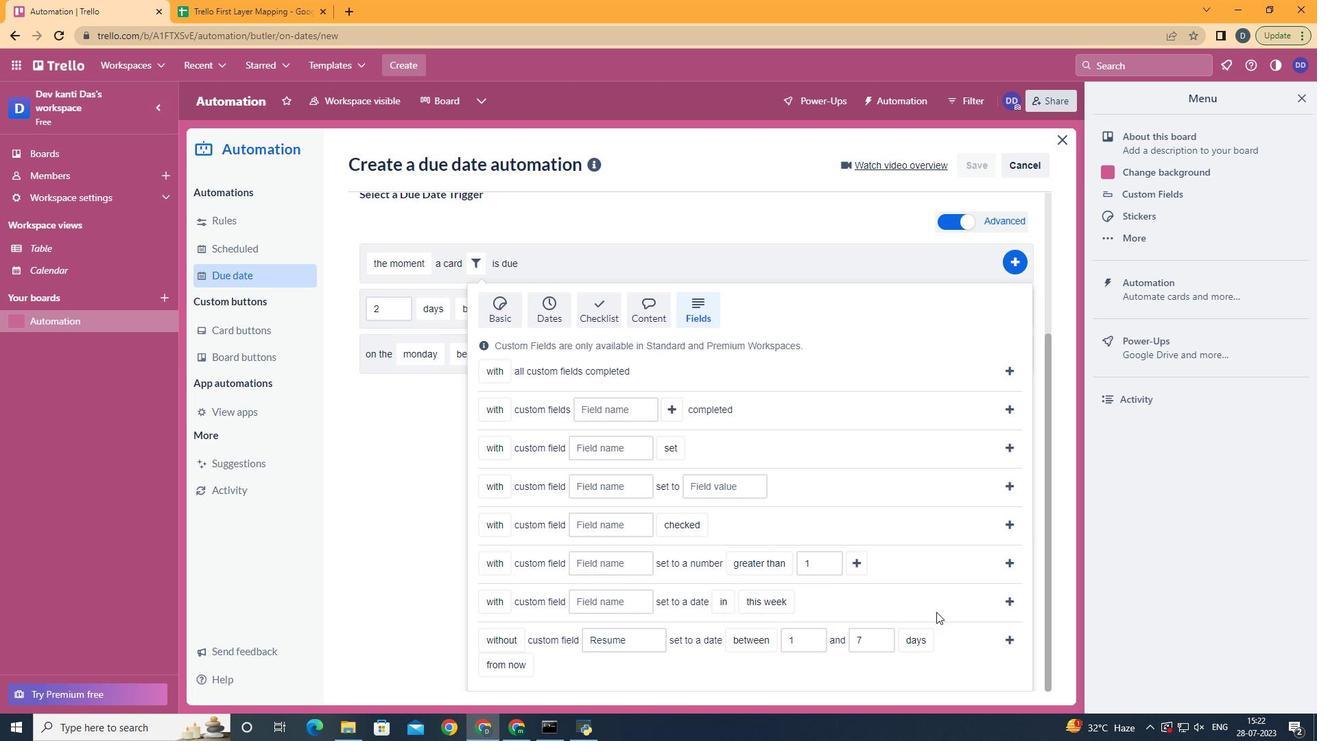 
Action: Mouse moved to (522, 635)
Screenshot: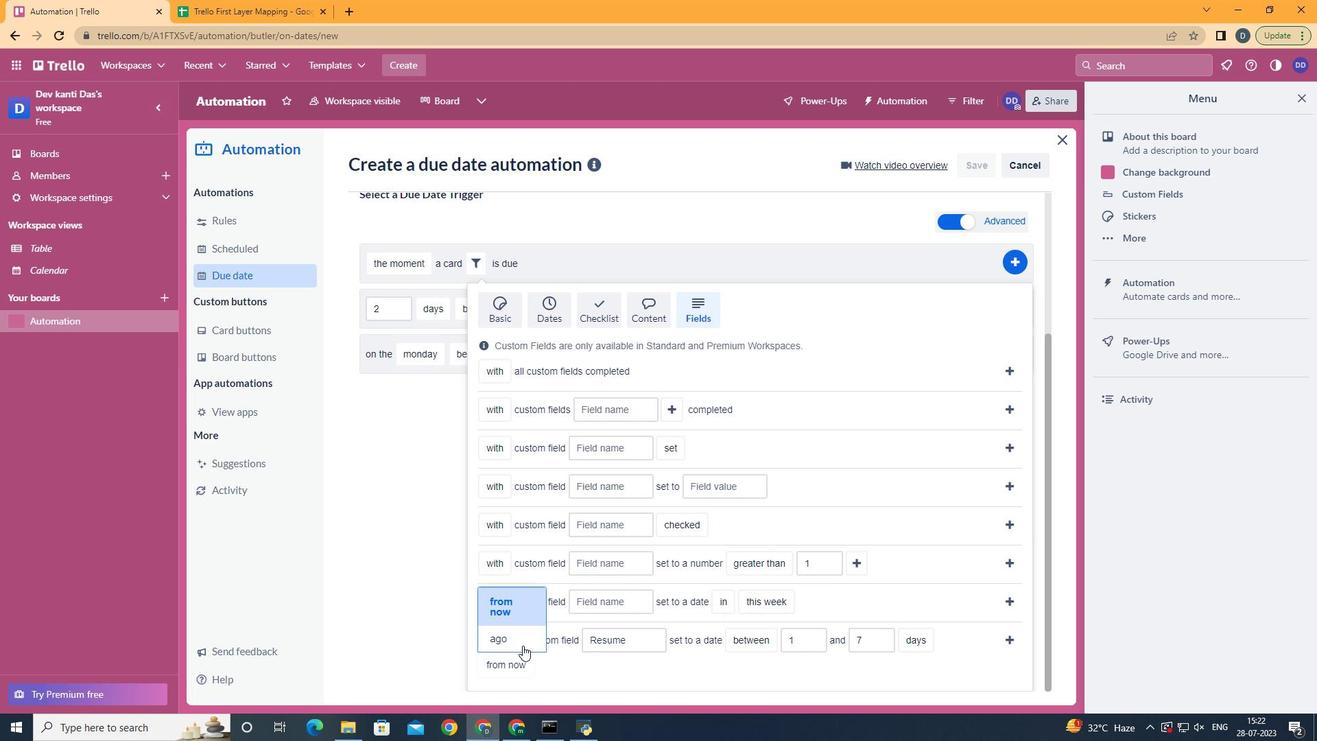 
Action: Mouse pressed left at (522, 635)
Screenshot: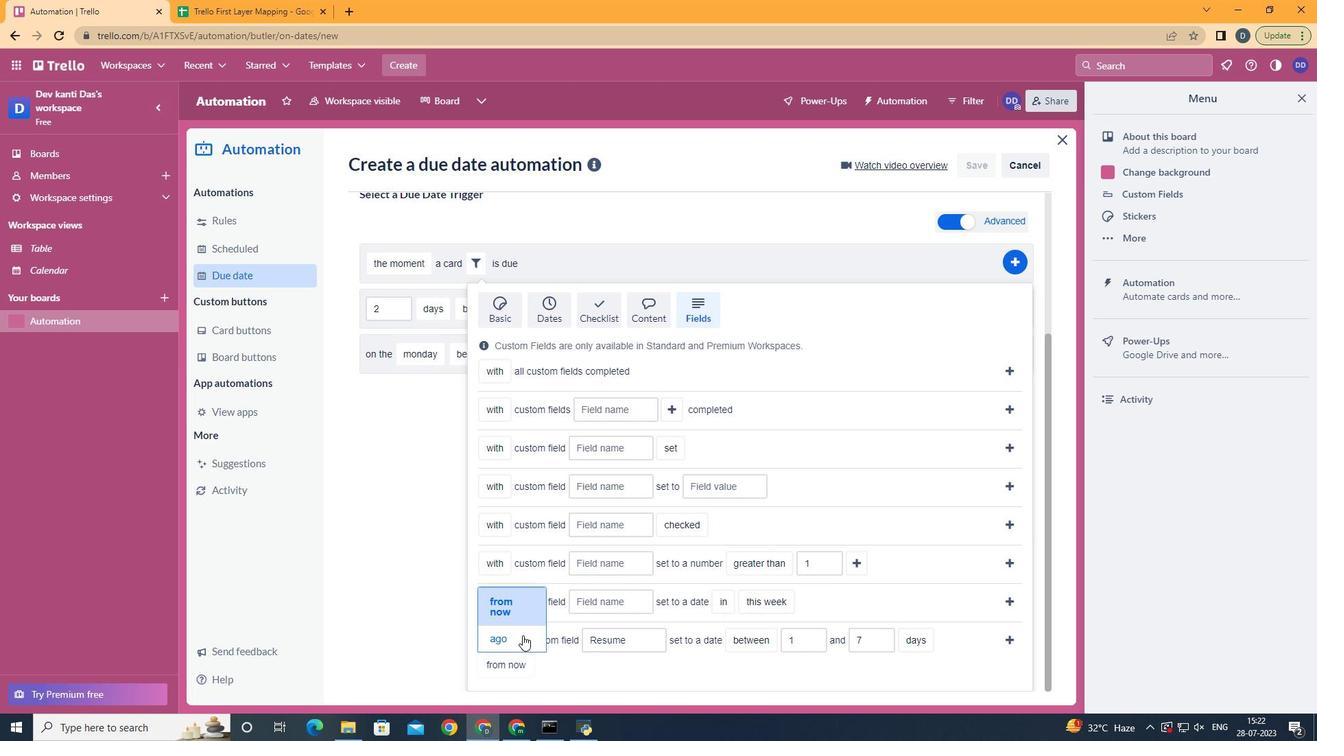 
Action: Mouse moved to (995, 668)
Screenshot: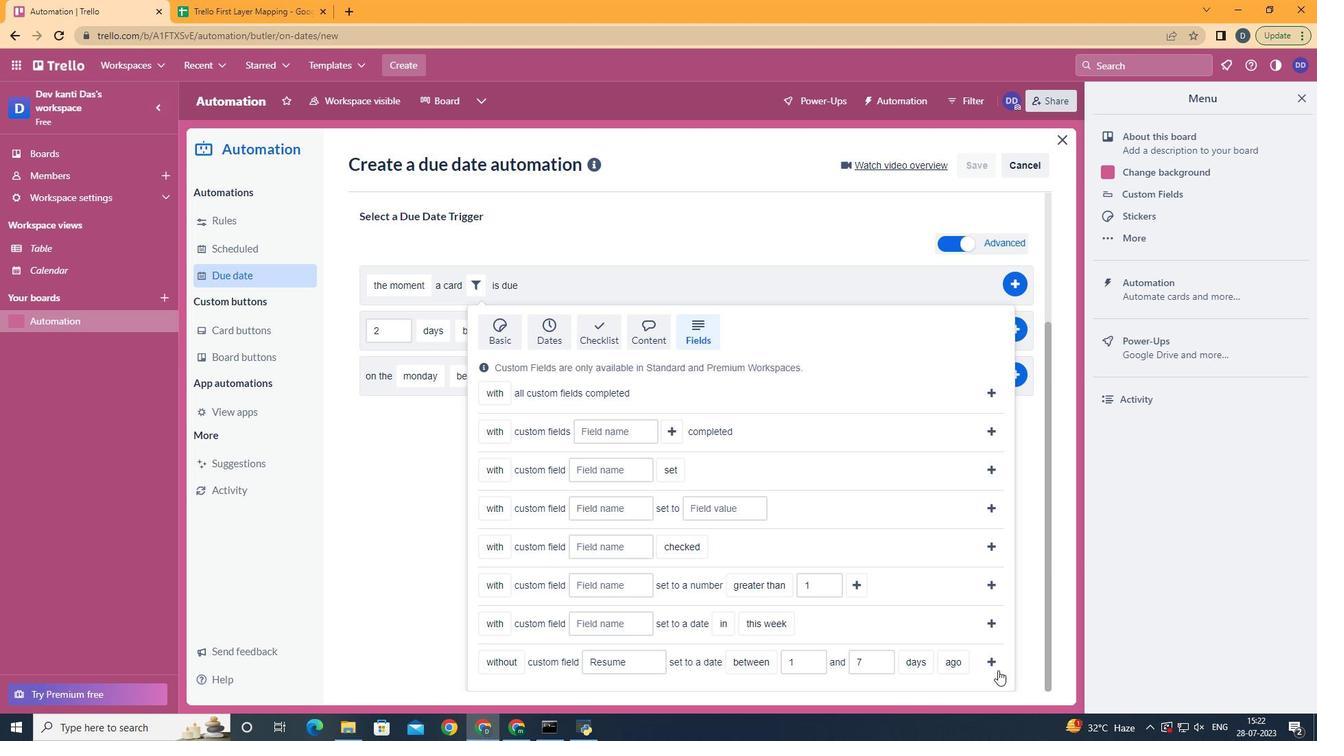 
Action: Mouse pressed left at (995, 668)
Screenshot: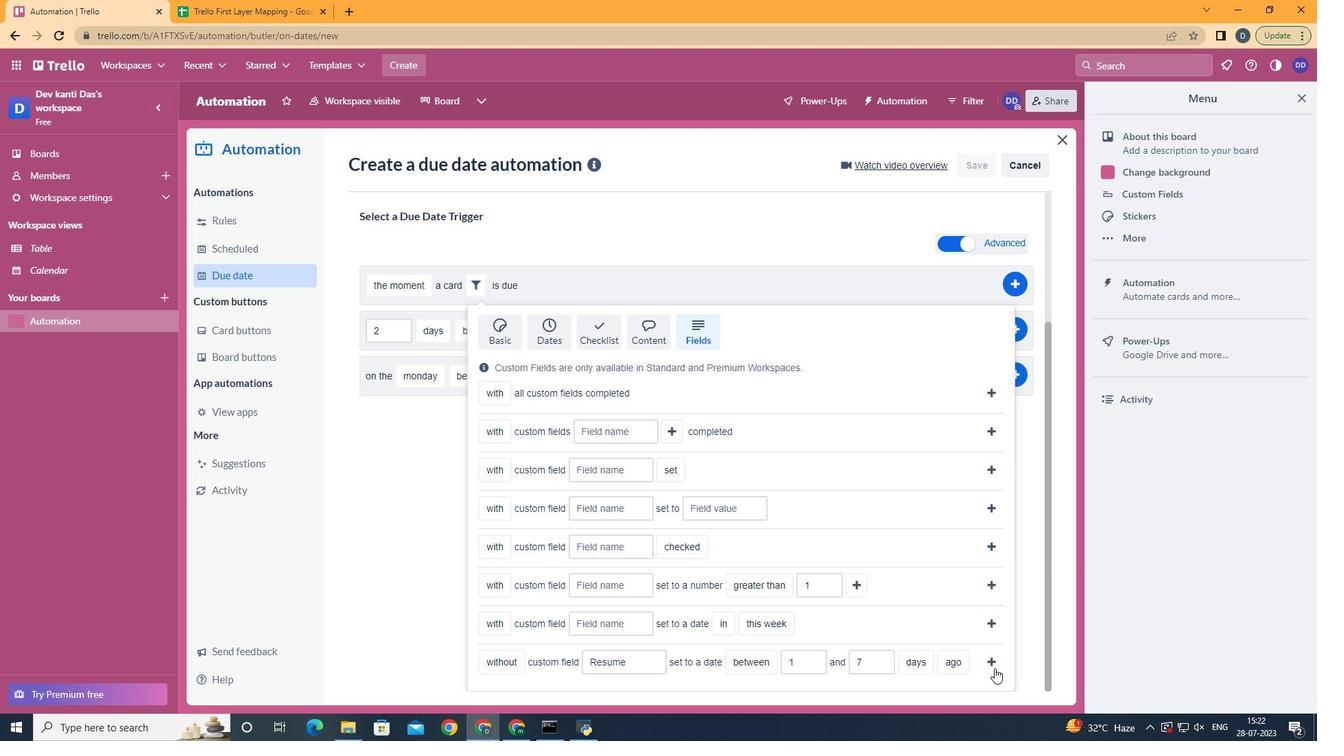 
Action: Mouse moved to (966, 661)
Screenshot: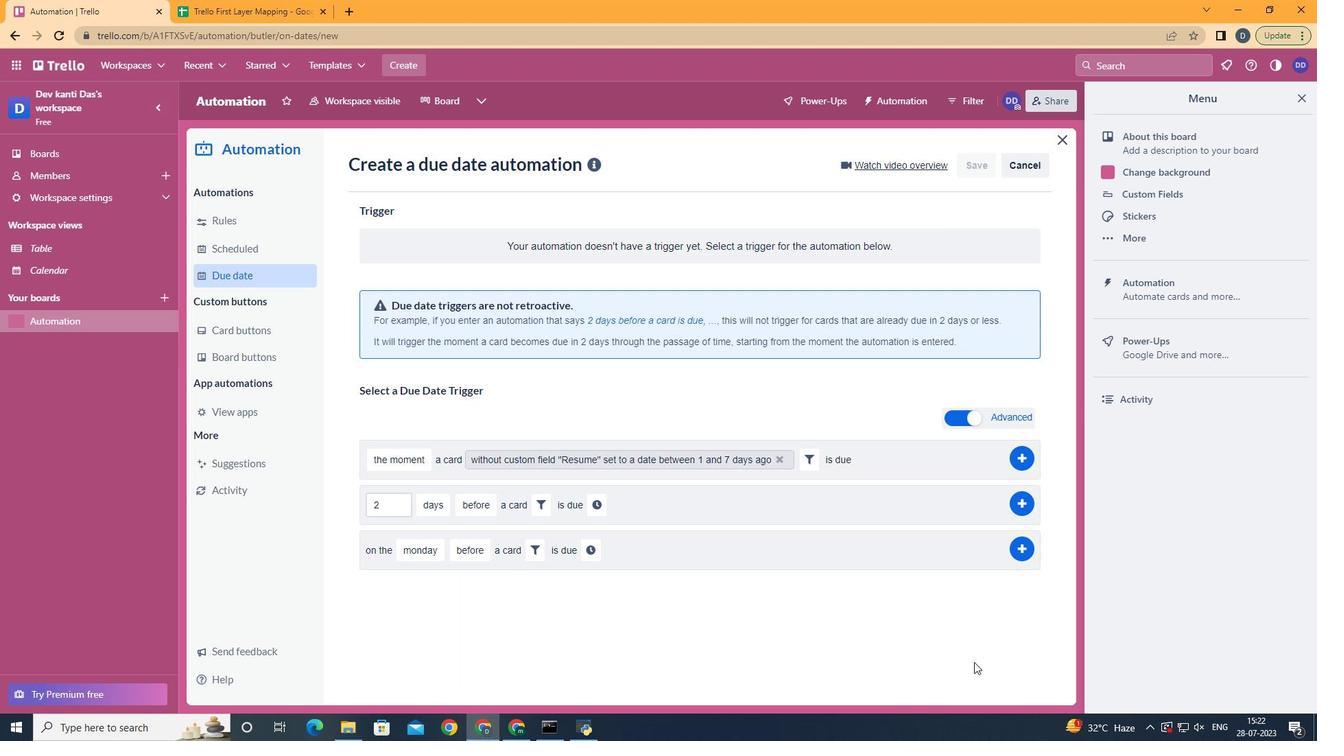 
